 Task: Find connections with filter location Oued Sly with filter topic #startupcompanywith filter profile language French with filter current company Hortonworks with filter school PSIT Kanpur (Pranveer Singh Institute of Technology) with filter industry Social Networking Platforms with filter service category Management Consulting with filter keywords title Painter
Action: Mouse moved to (541, 78)
Screenshot: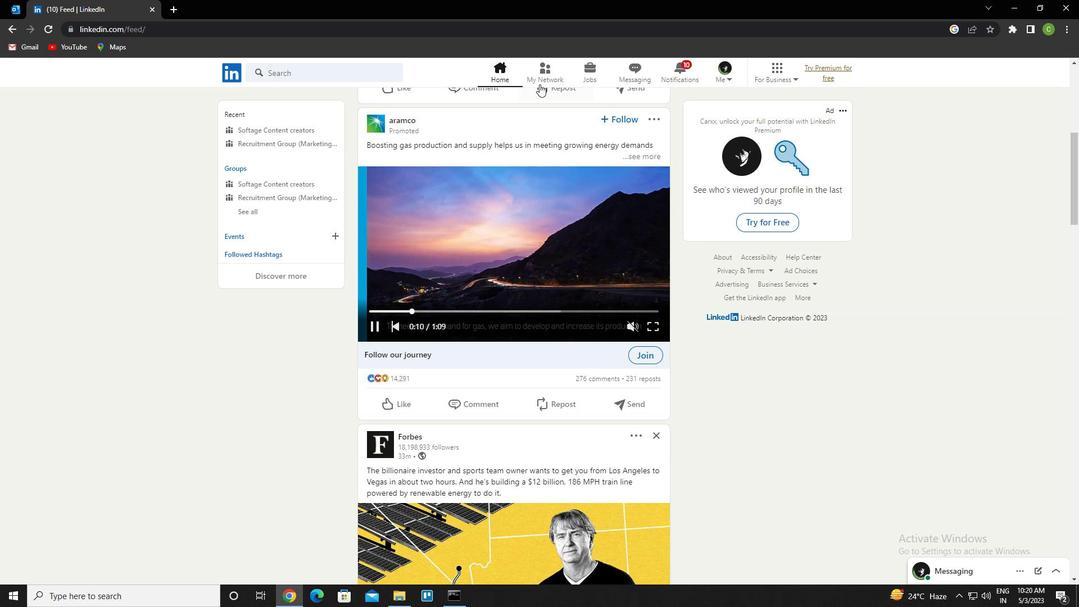 
Action: Mouse pressed left at (541, 78)
Screenshot: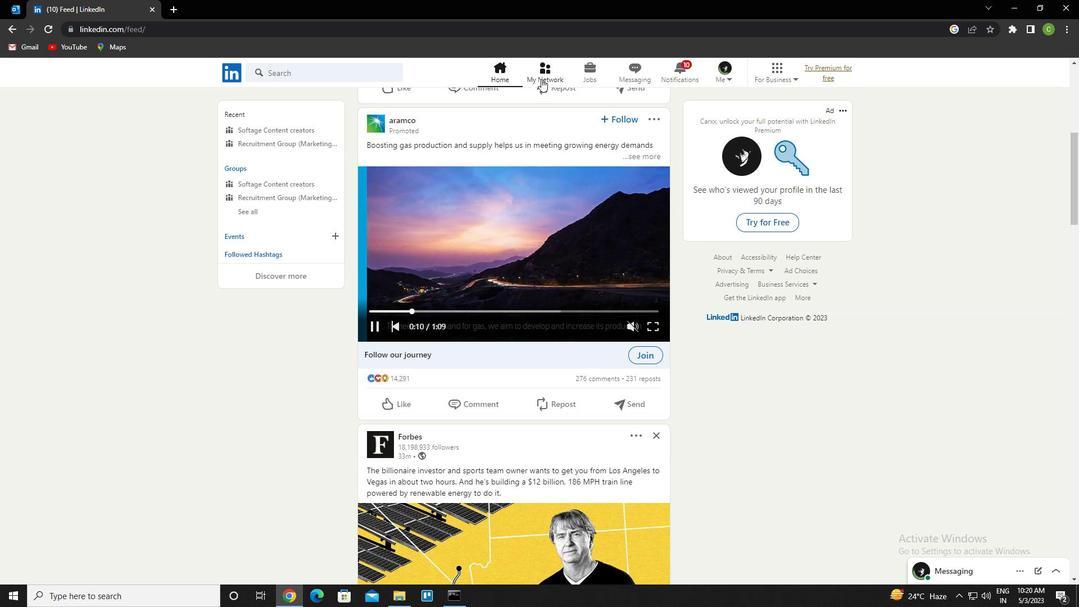 
Action: Mouse moved to (307, 133)
Screenshot: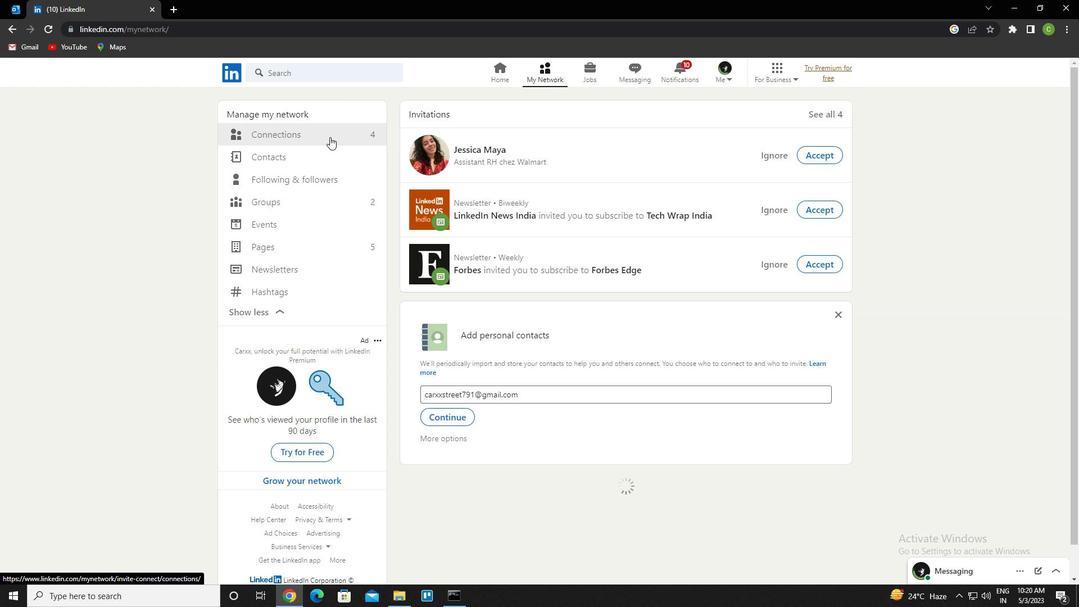 
Action: Mouse pressed left at (307, 133)
Screenshot: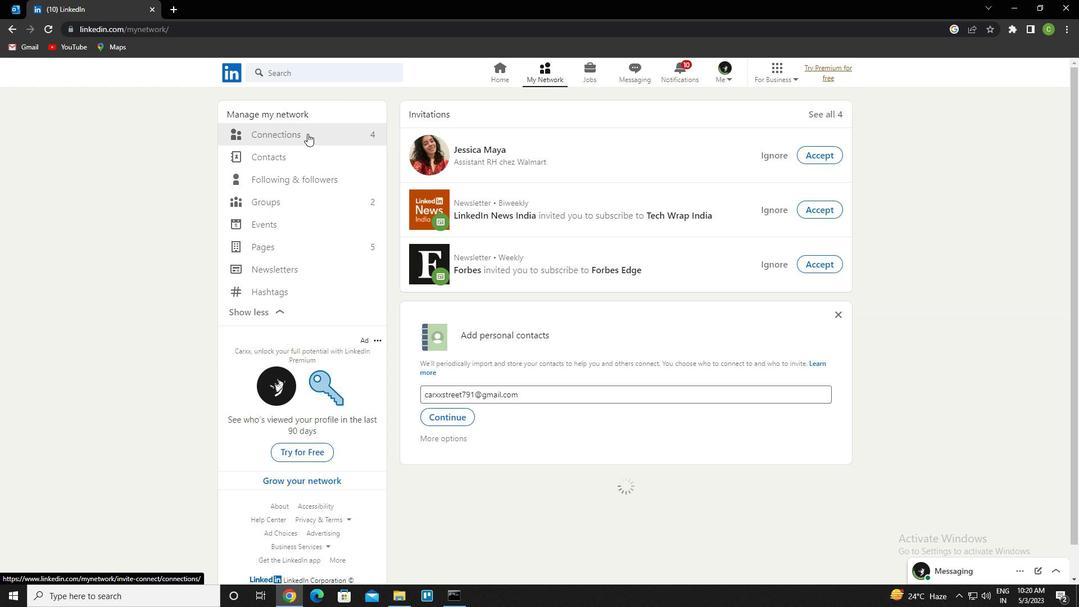
Action: Mouse moved to (646, 130)
Screenshot: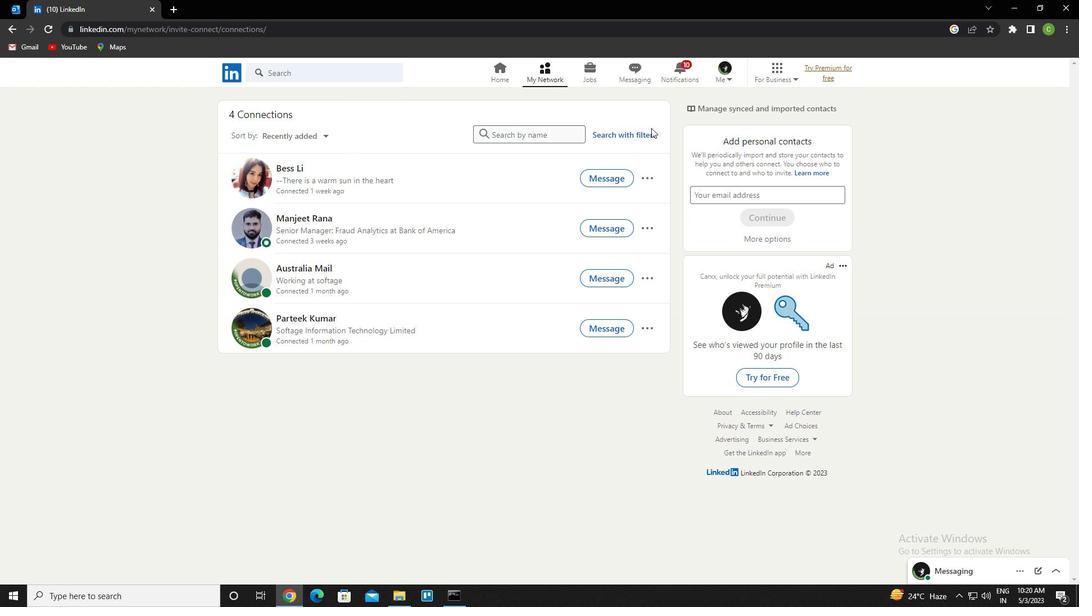 
Action: Mouse pressed left at (646, 130)
Screenshot: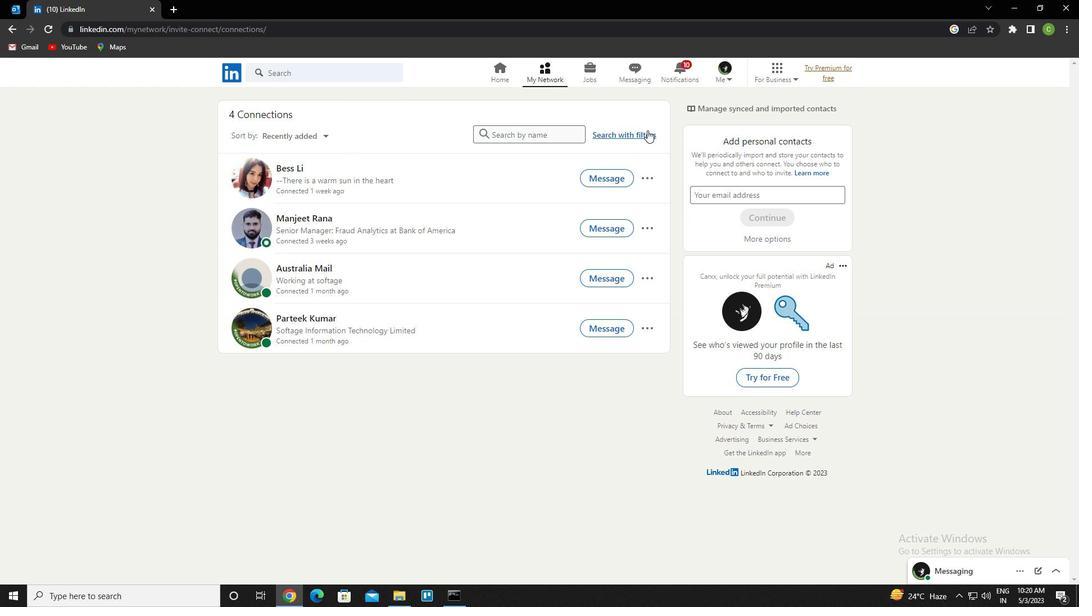 
Action: Mouse moved to (570, 103)
Screenshot: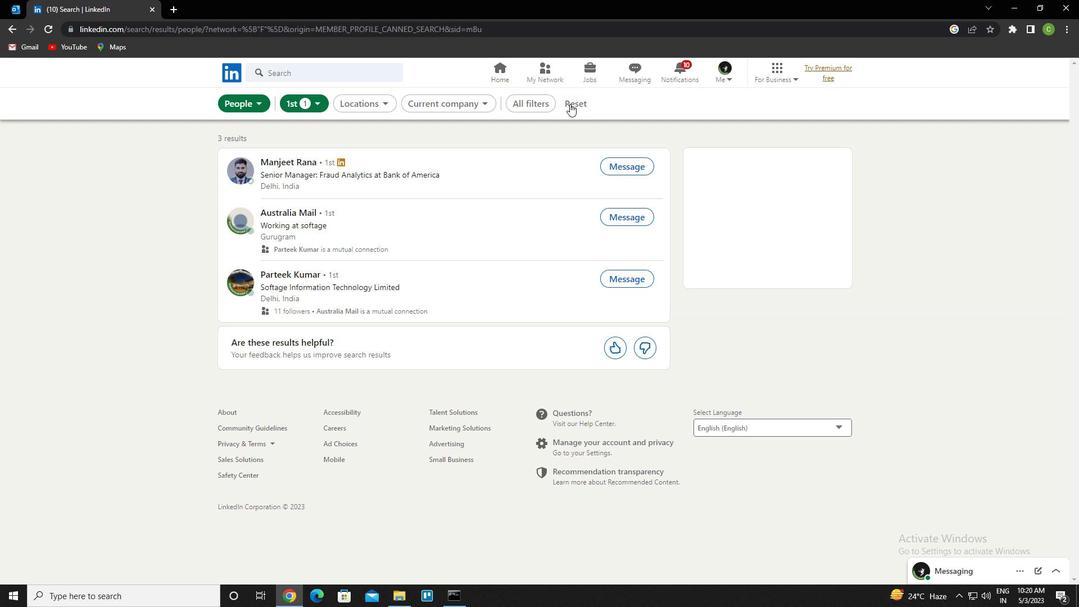 
Action: Mouse pressed left at (570, 103)
Screenshot: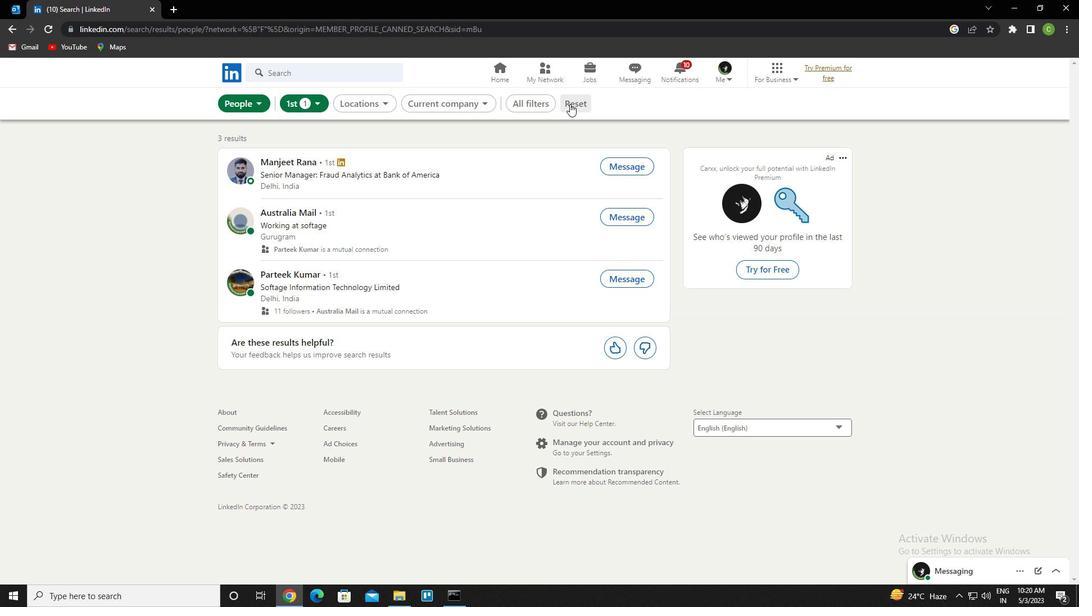
Action: Mouse moved to (554, 106)
Screenshot: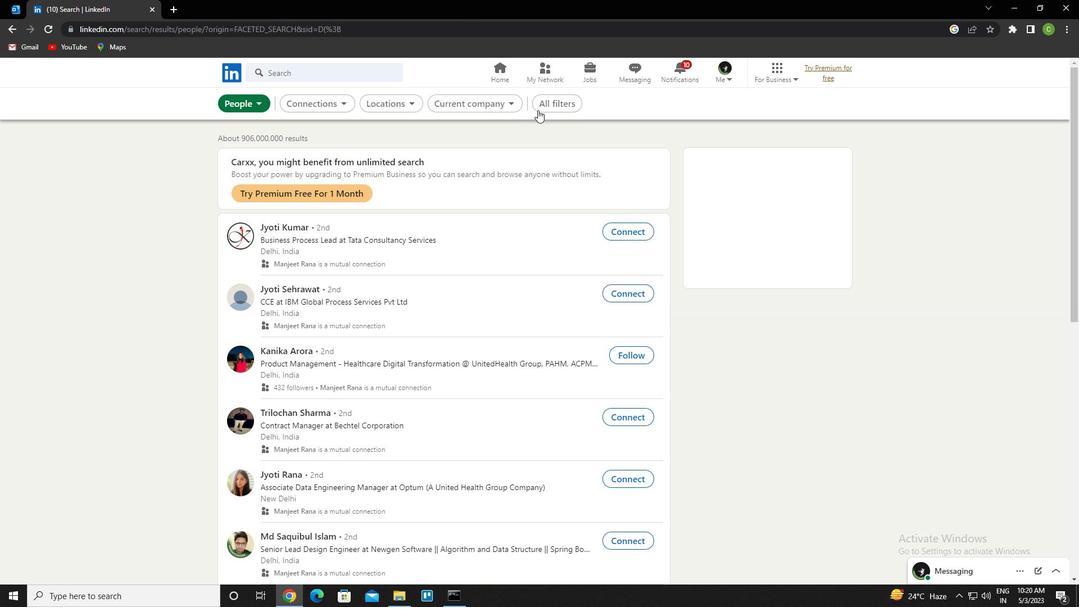 
Action: Mouse pressed left at (554, 106)
Screenshot: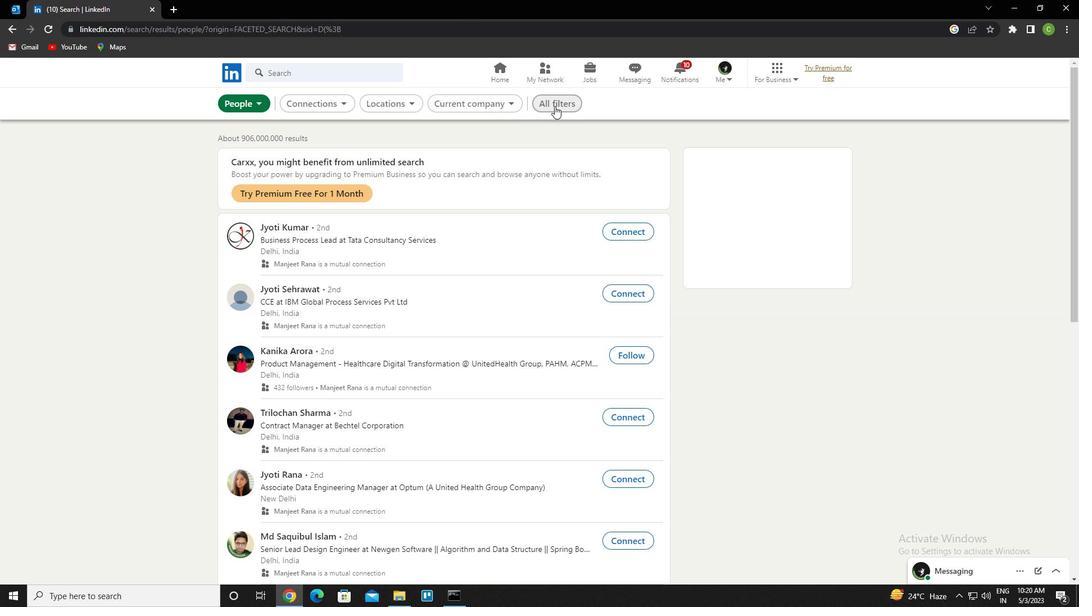 
Action: Mouse moved to (992, 336)
Screenshot: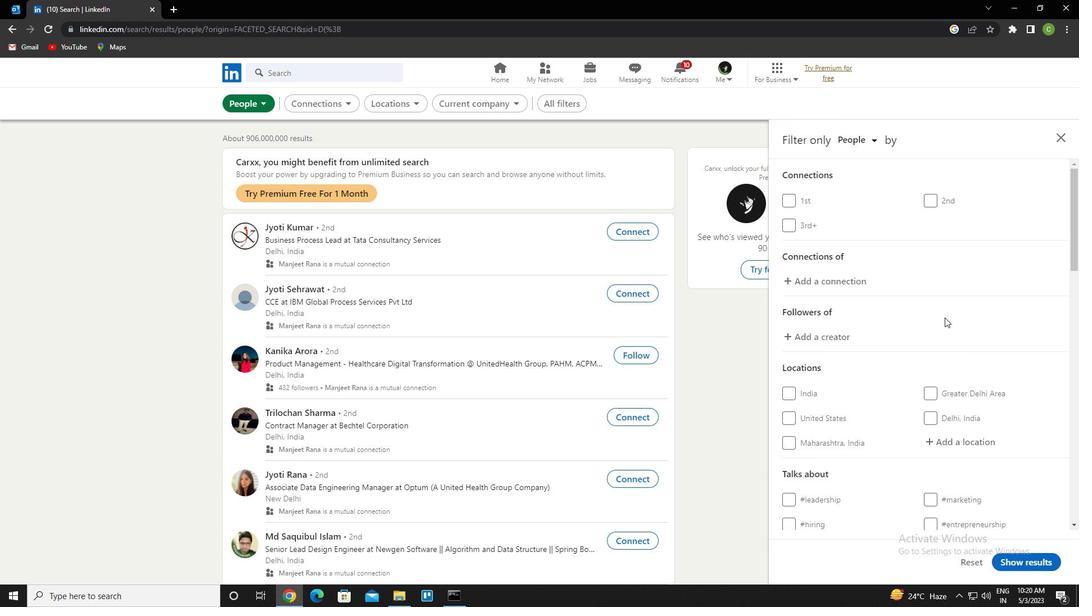 
Action: Mouse scrolled (992, 335) with delta (0, 0)
Screenshot: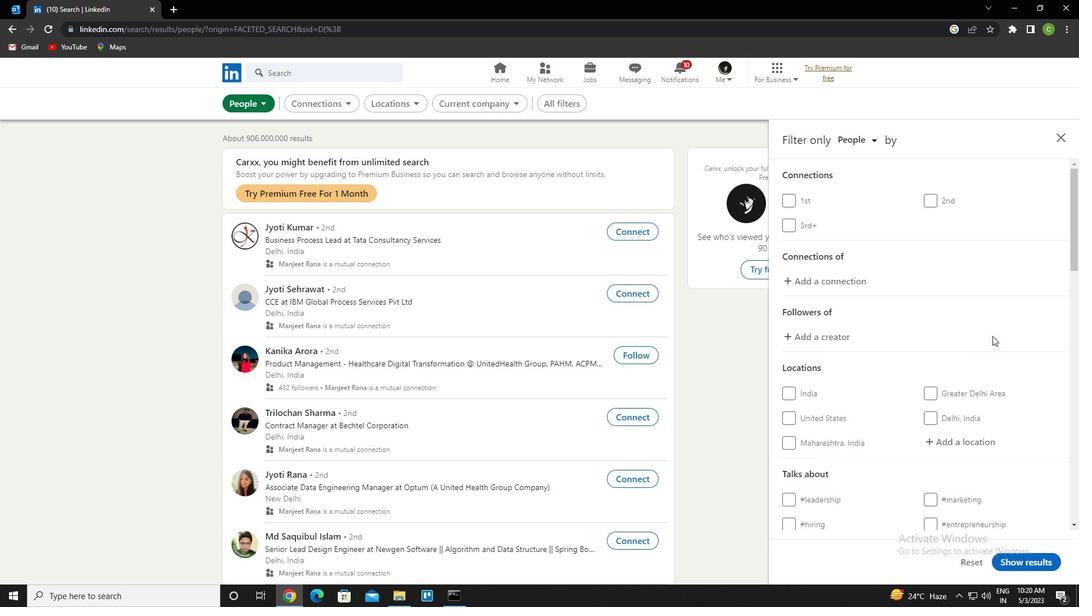 
Action: Mouse scrolled (992, 335) with delta (0, 0)
Screenshot: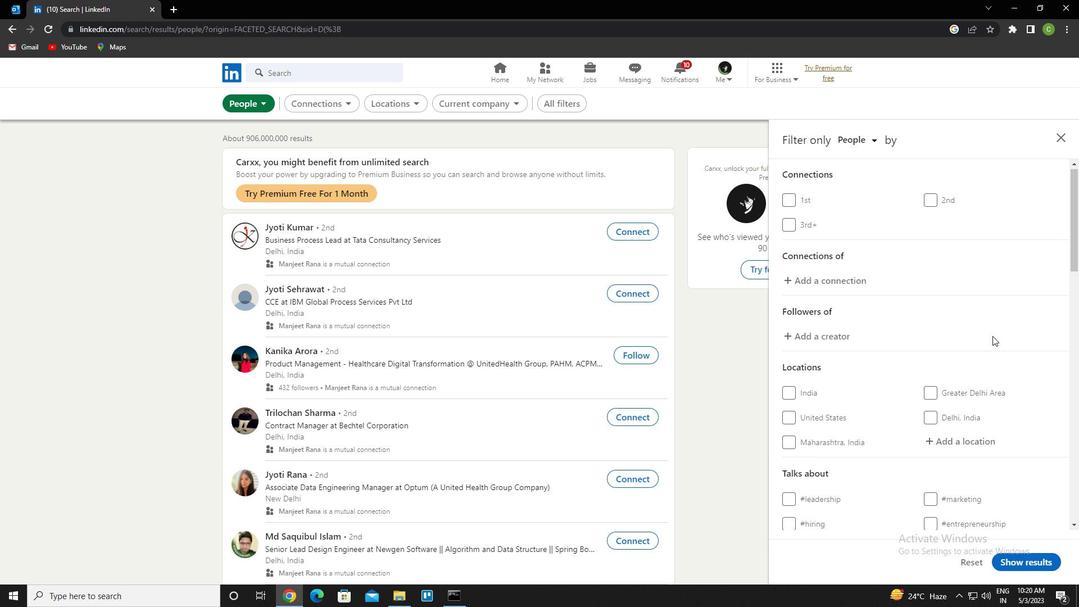
Action: Mouse moved to (979, 328)
Screenshot: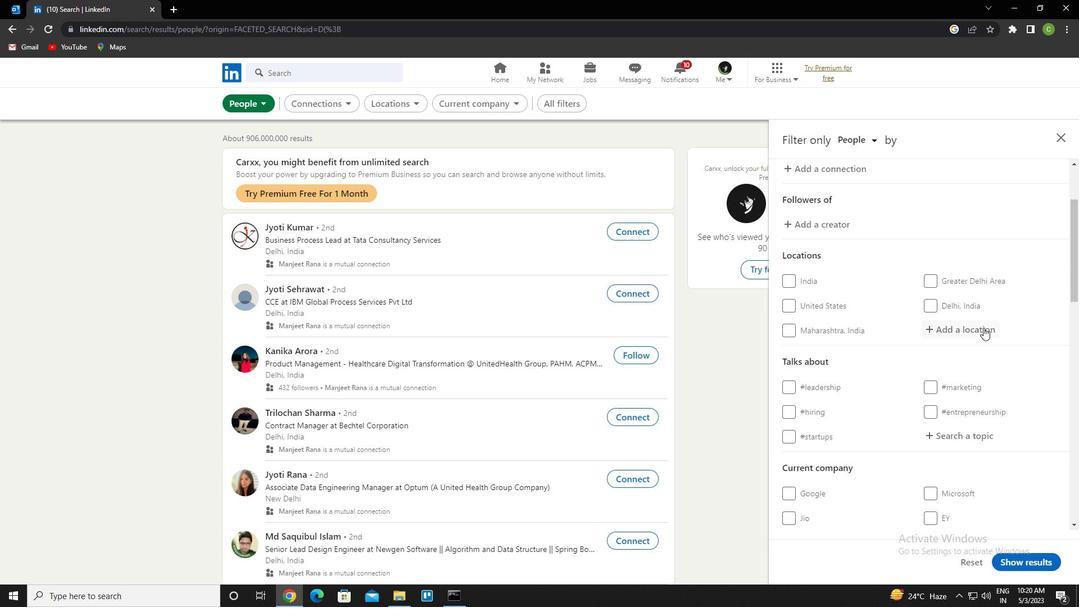 
Action: Mouse pressed left at (979, 328)
Screenshot: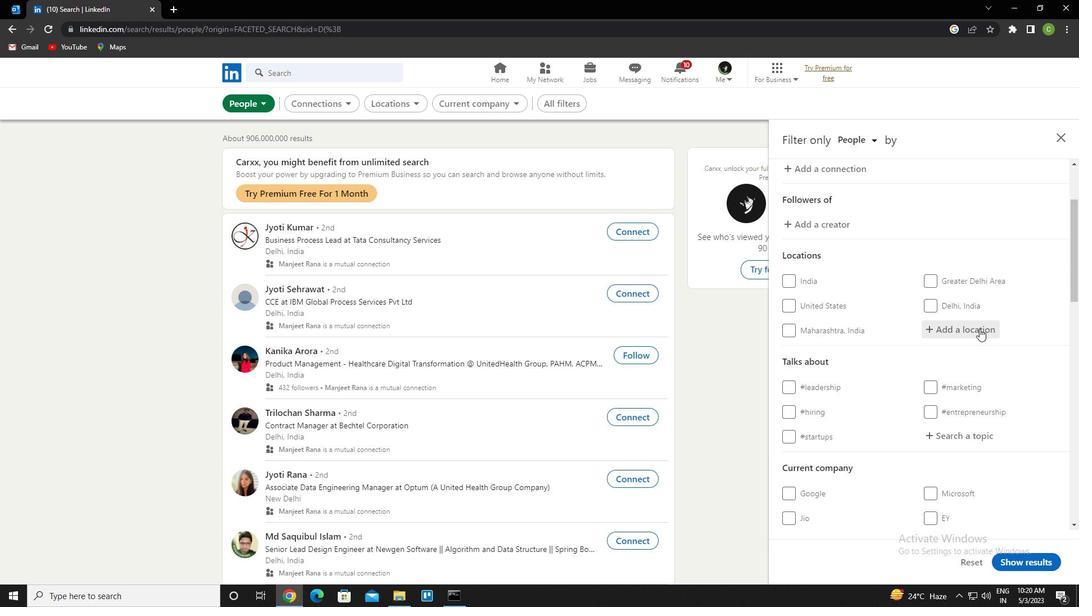 
Action: Key pressed <Key.caps_lock>o<Key.caps_lock>ued<Key.space>sly<Key.down><Key.enter>
Screenshot: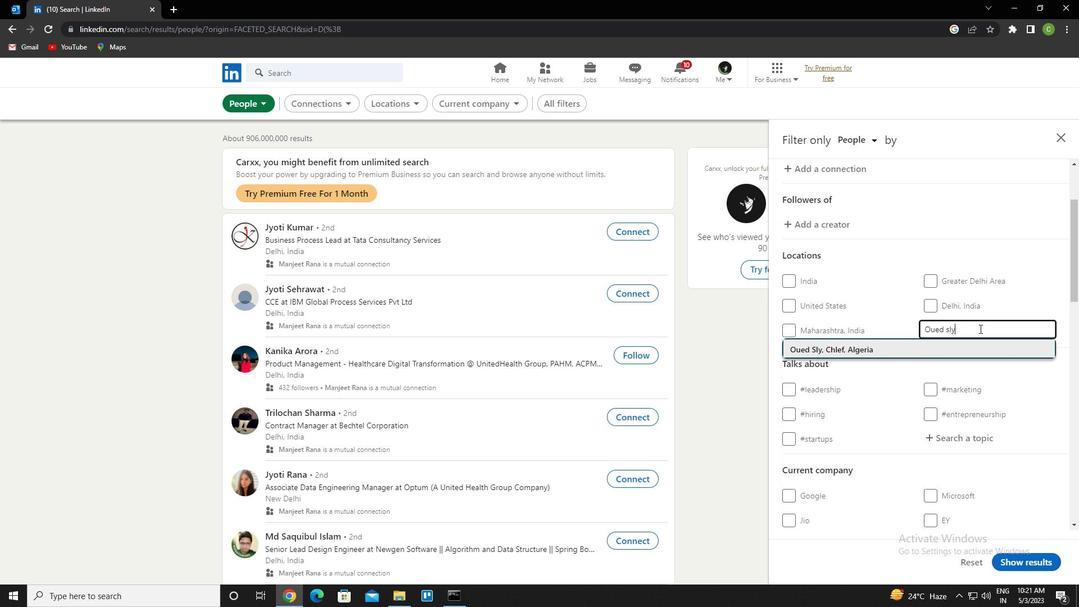 
Action: Mouse scrolled (979, 328) with delta (0, 0)
Screenshot: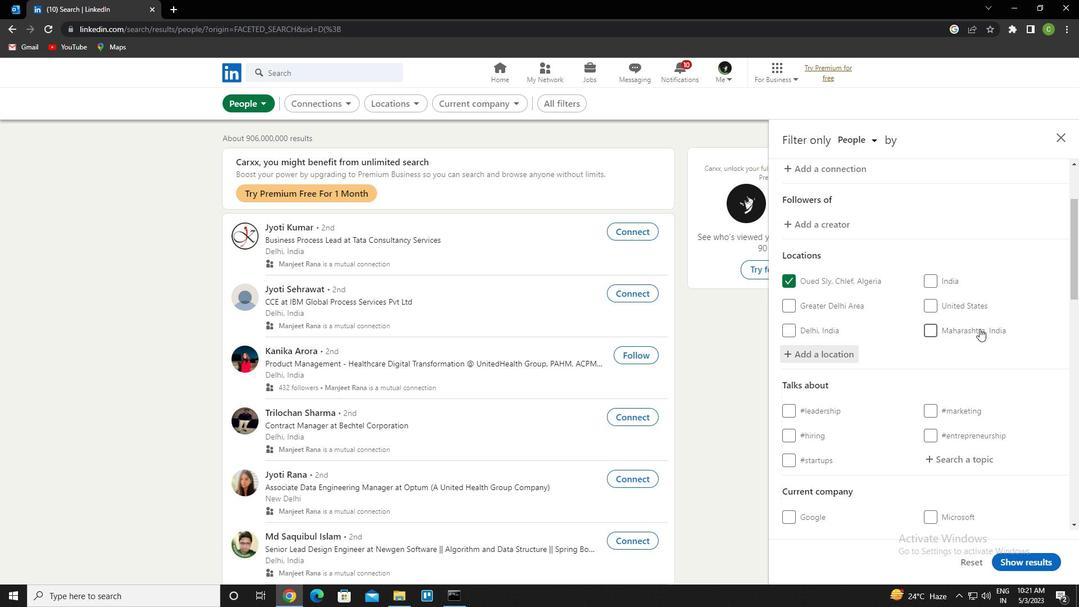 
Action: Mouse moved to (962, 408)
Screenshot: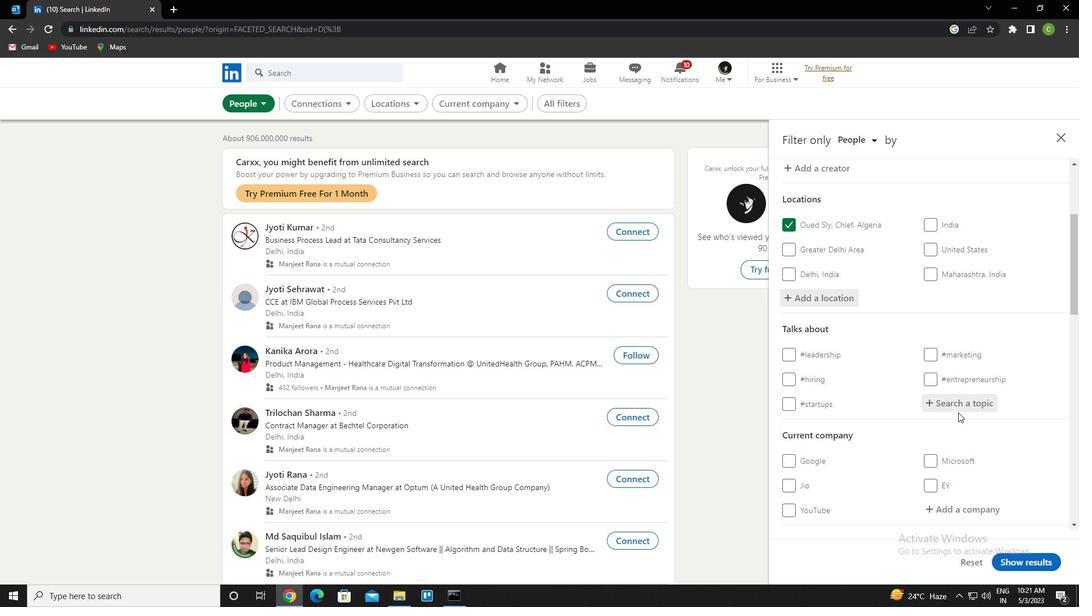 
Action: Mouse pressed left at (962, 408)
Screenshot: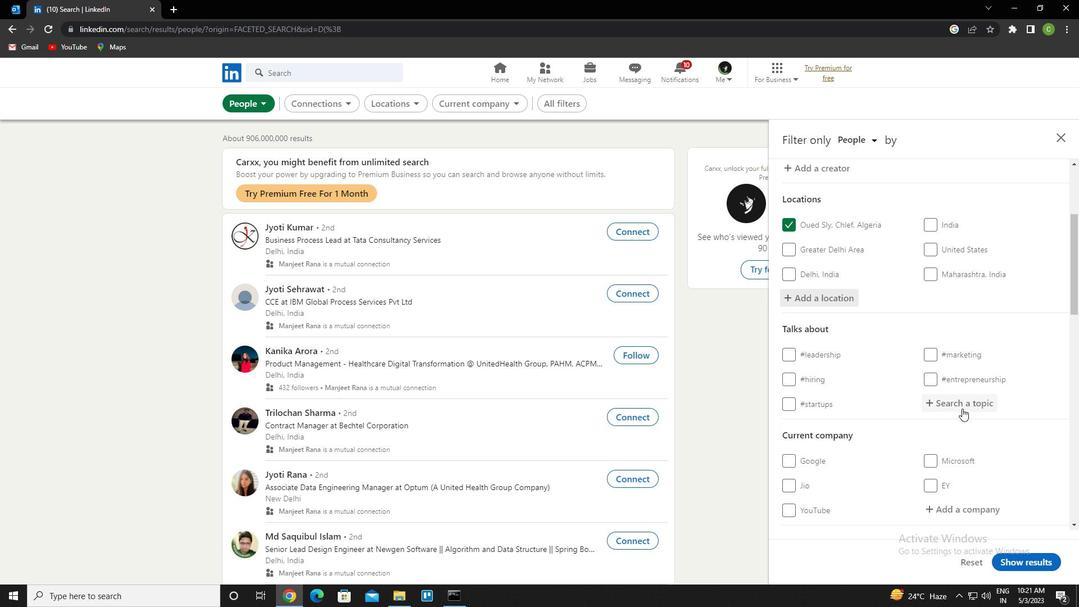 
Action: Key pressed startupcompany<Key.down><Key.enter>
Screenshot: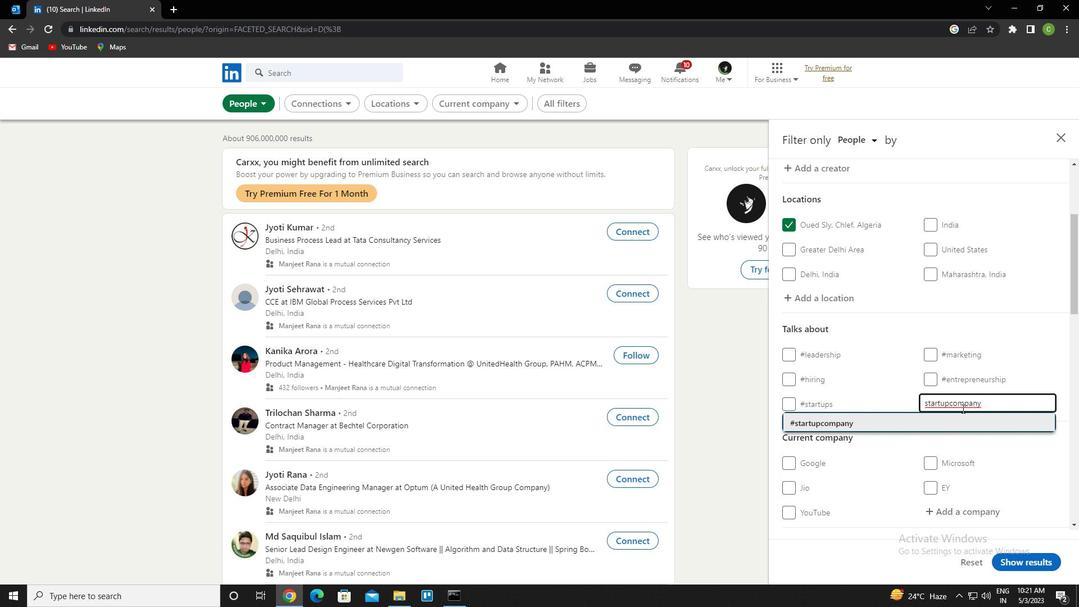 
Action: Mouse scrolled (962, 408) with delta (0, 0)
Screenshot: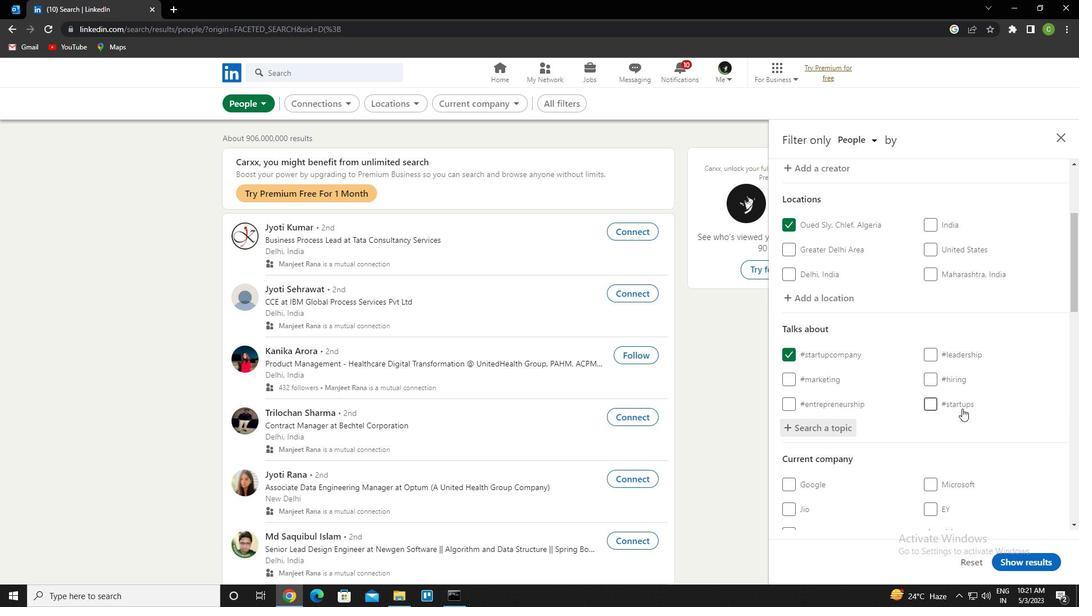 
Action: Mouse scrolled (962, 408) with delta (0, 0)
Screenshot: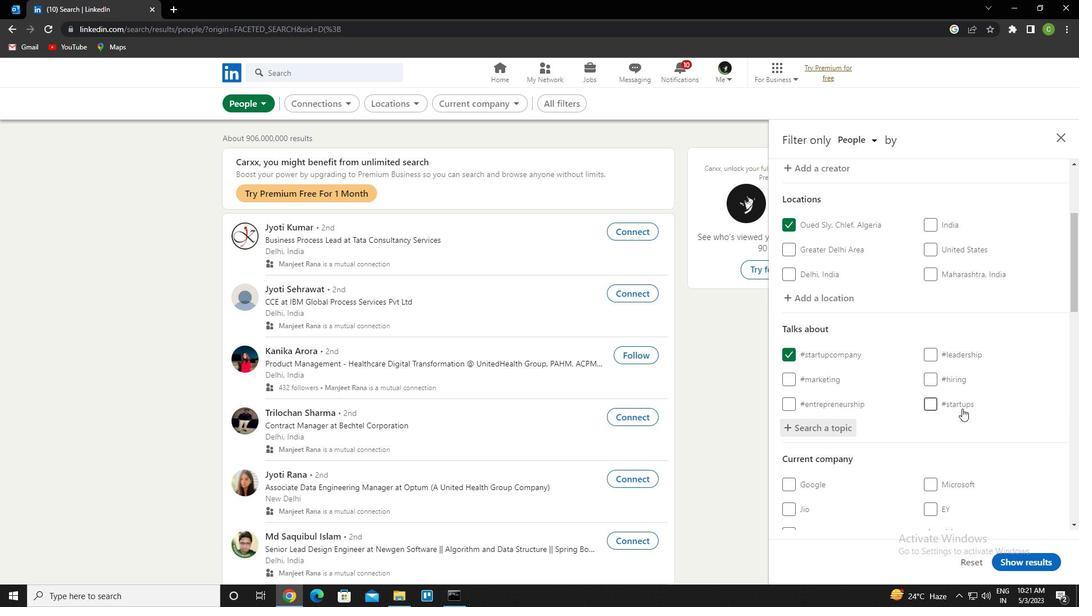 
Action: Mouse scrolled (962, 408) with delta (0, 0)
Screenshot: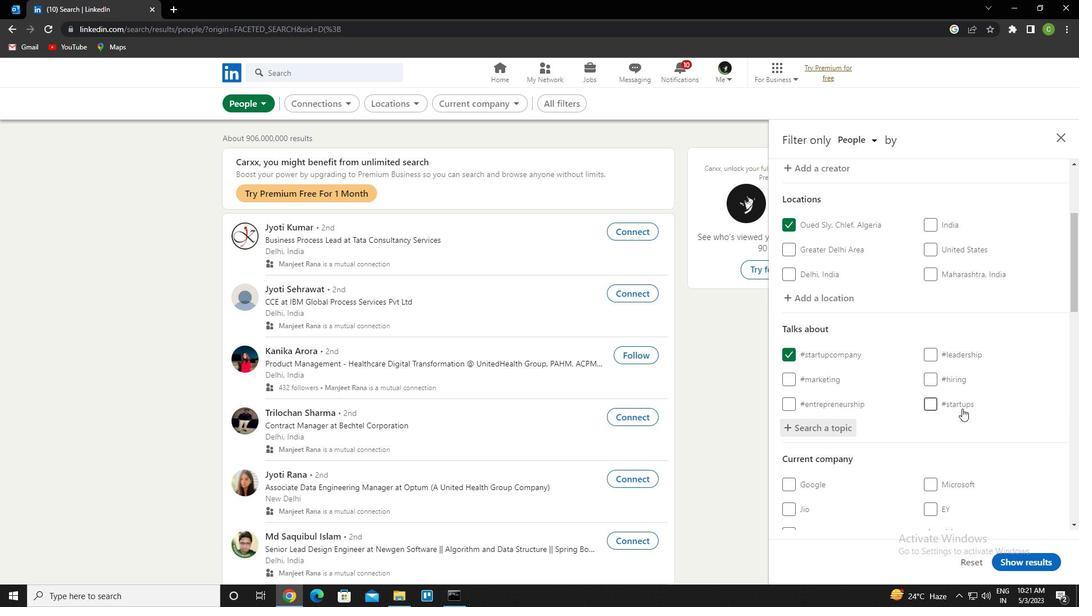 
Action: Mouse scrolled (962, 408) with delta (0, 0)
Screenshot: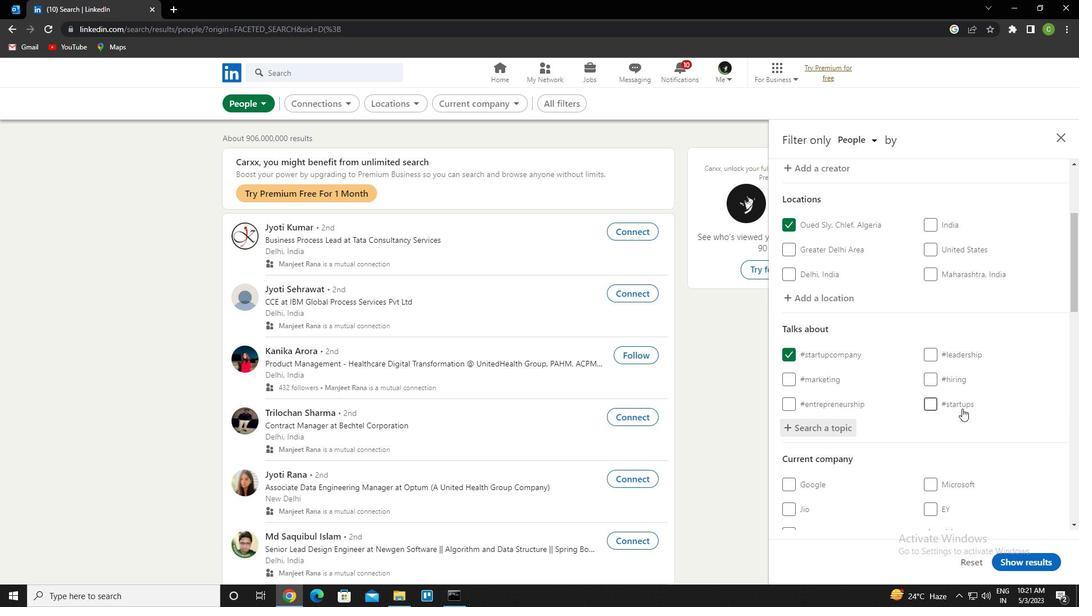 
Action: Mouse scrolled (962, 408) with delta (0, 0)
Screenshot: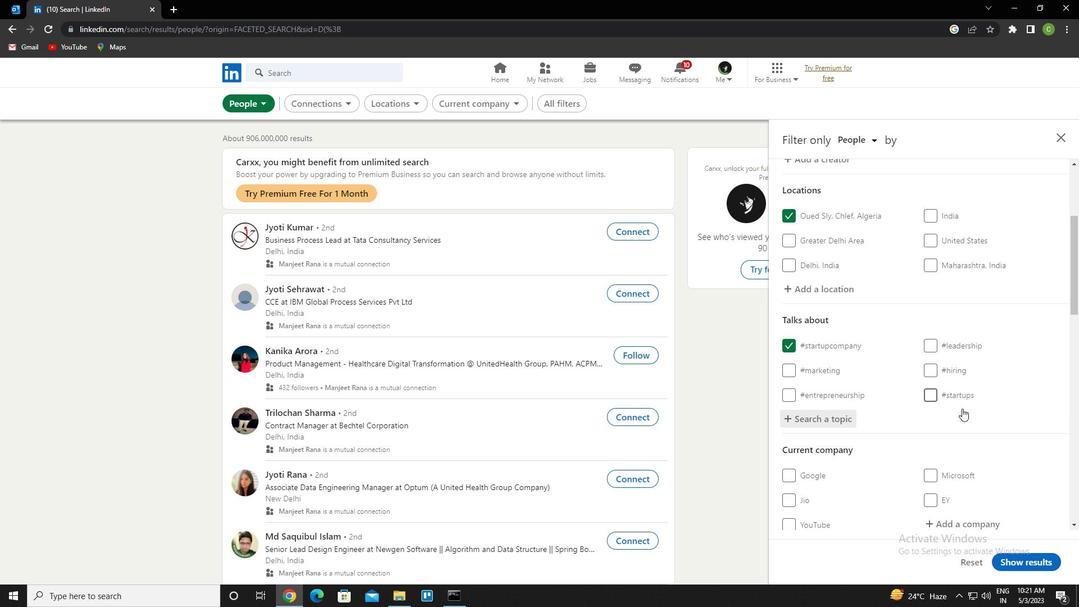 
Action: Mouse scrolled (962, 408) with delta (0, 0)
Screenshot: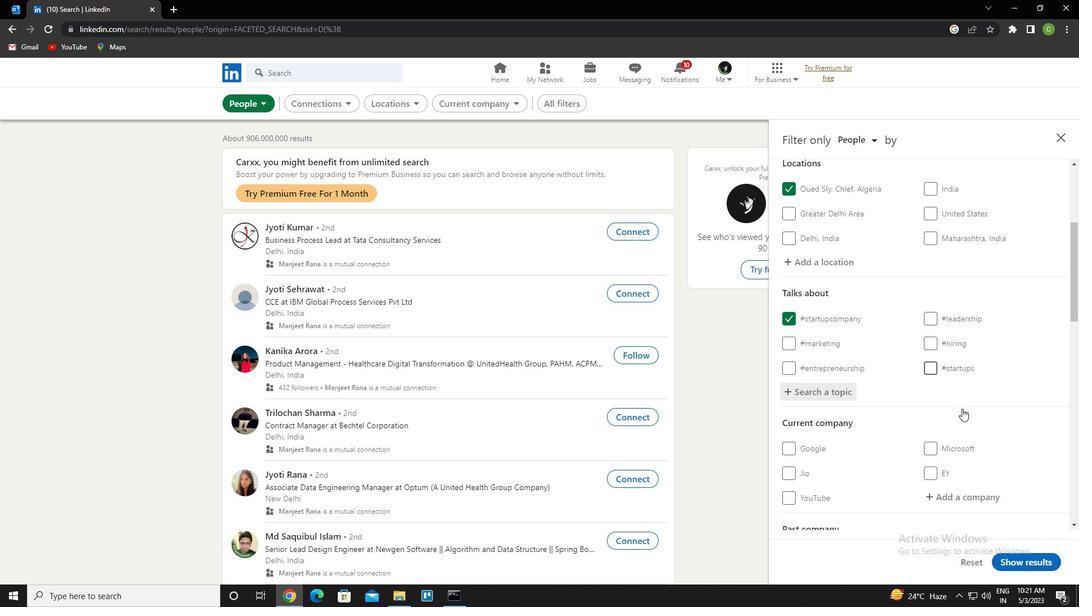 
Action: Mouse scrolled (962, 408) with delta (0, 0)
Screenshot: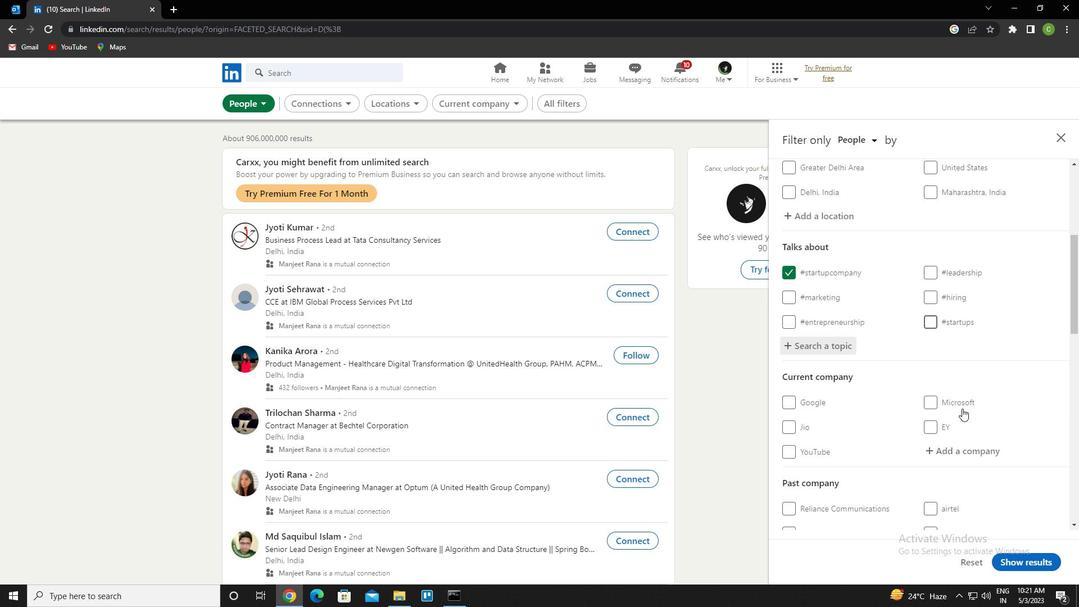
Action: Mouse scrolled (962, 408) with delta (0, 0)
Screenshot: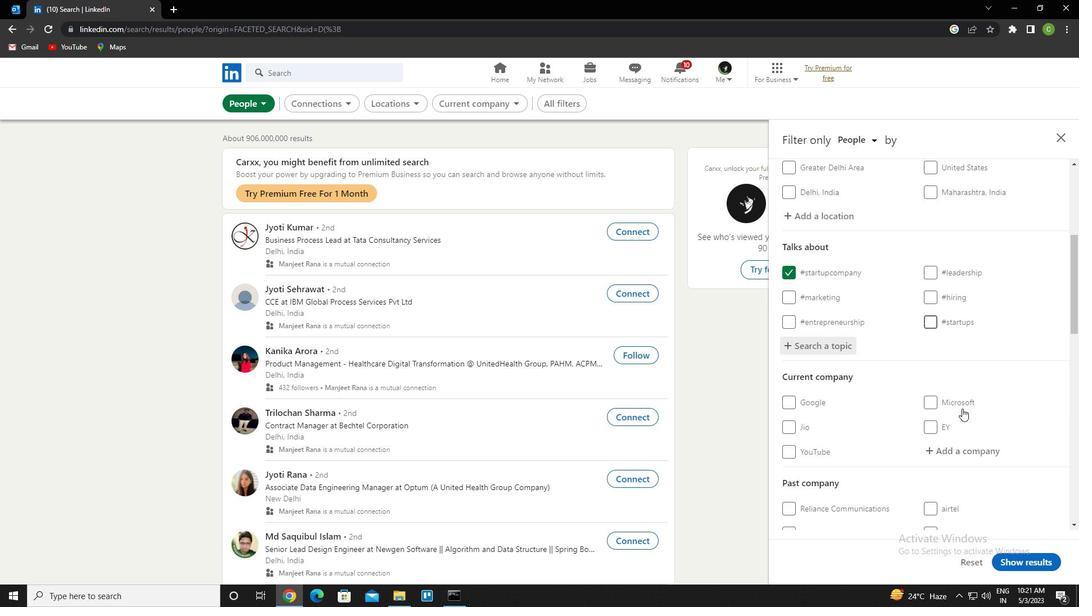 
Action: Mouse scrolled (962, 408) with delta (0, 0)
Screenshot: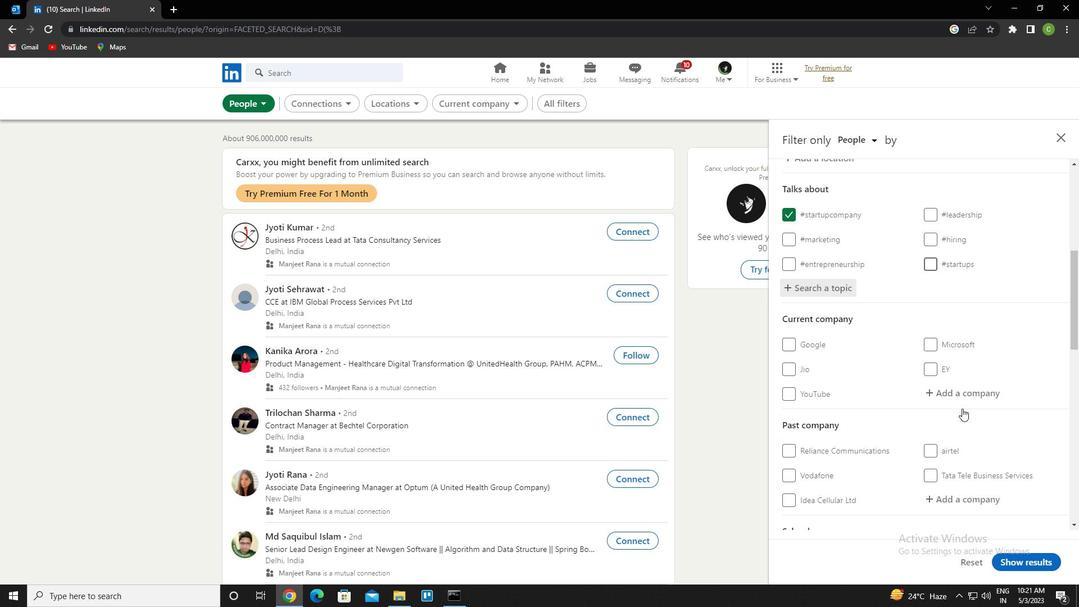 
Action: Mouse moved to (940, 424)
Screenshot: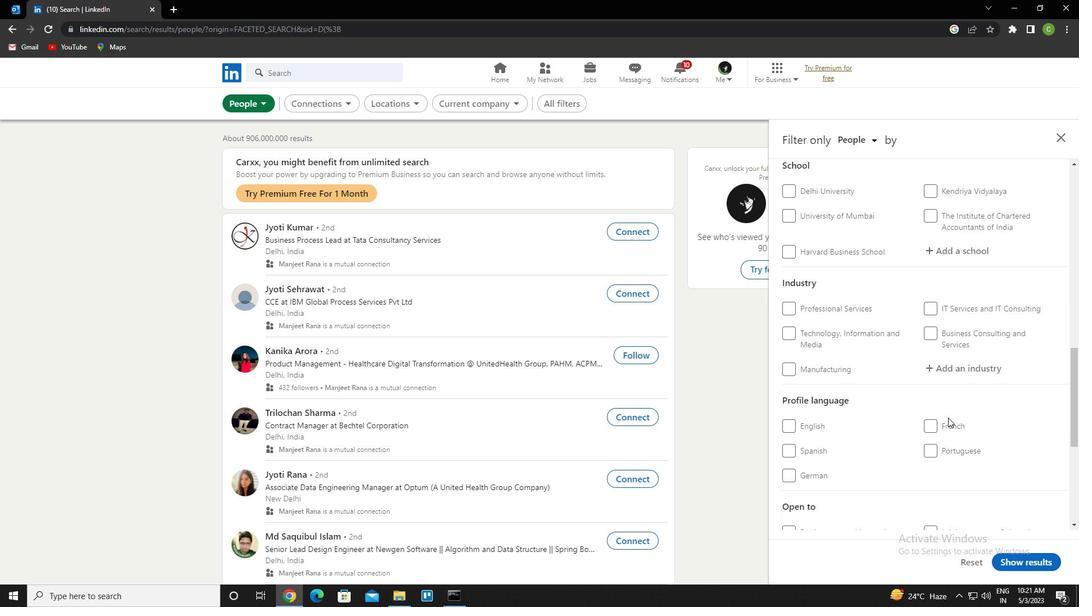 
Action: Mouse scrolled (940, 424) with delta (0, 0)
Screenshot: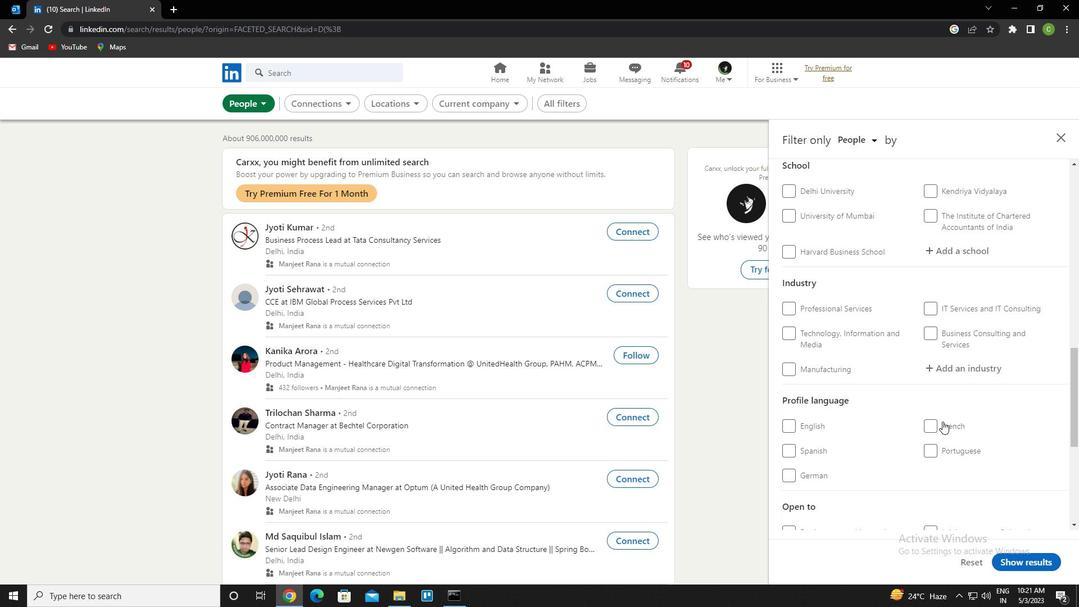 
Action: Mouse scrolled (940, 424) with delta (0, 0)
Screenshot: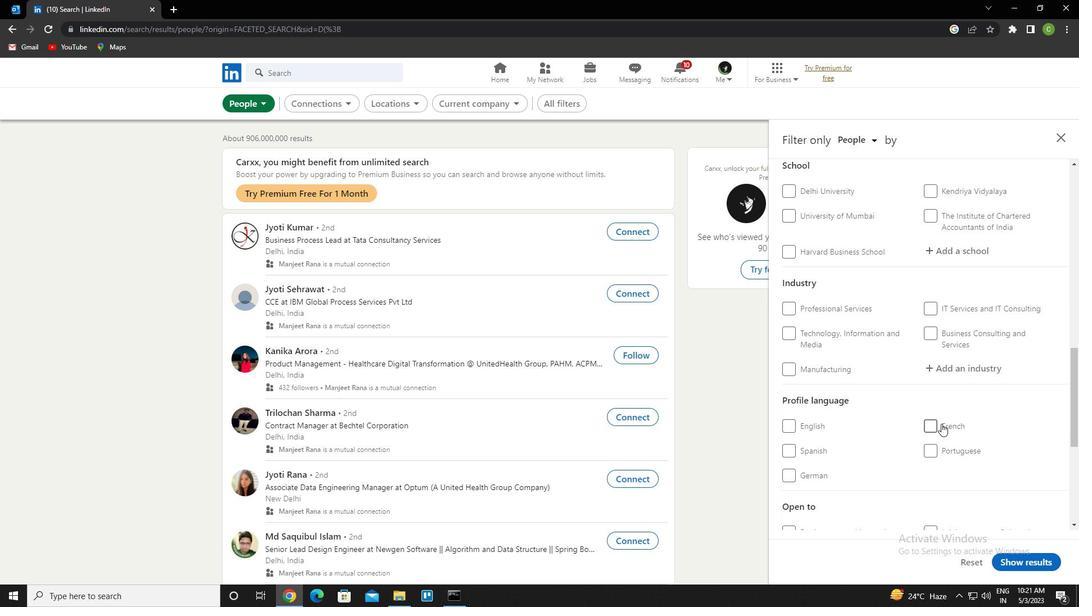 
Action: Mouse moved to (929, 314)
Screenshot: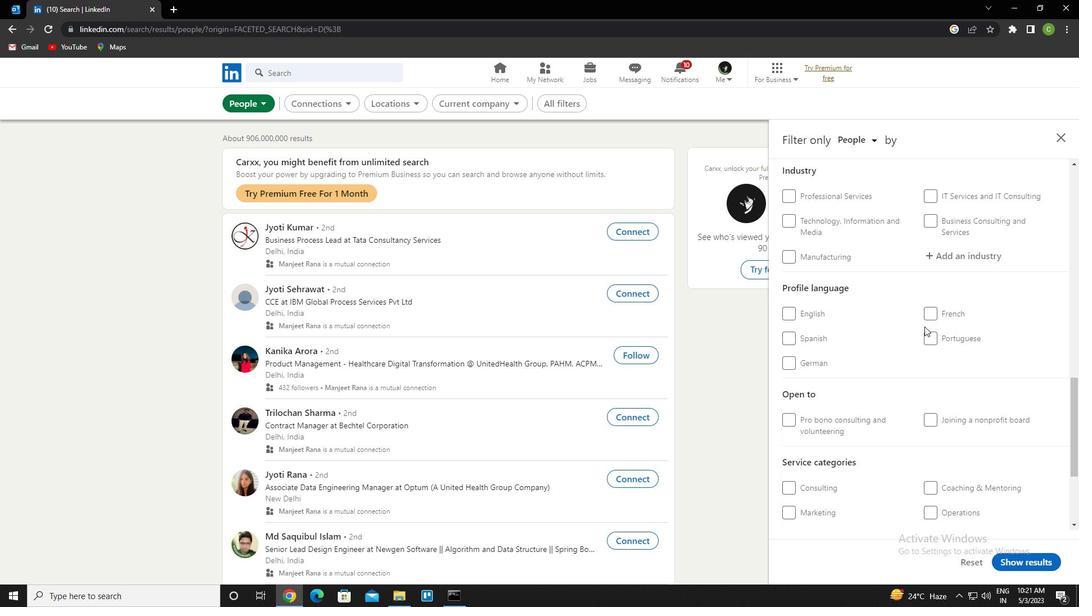 
Action: Mouse pressed left at (929, 314)
Screenshot: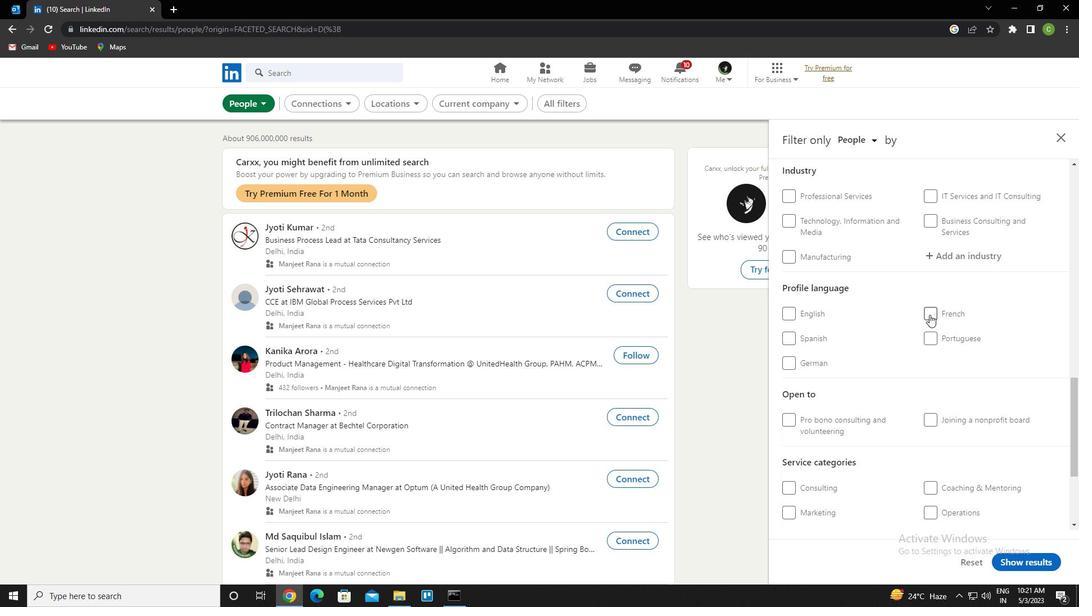 
Action: Mouse moved to (911, 383)
Screenshot: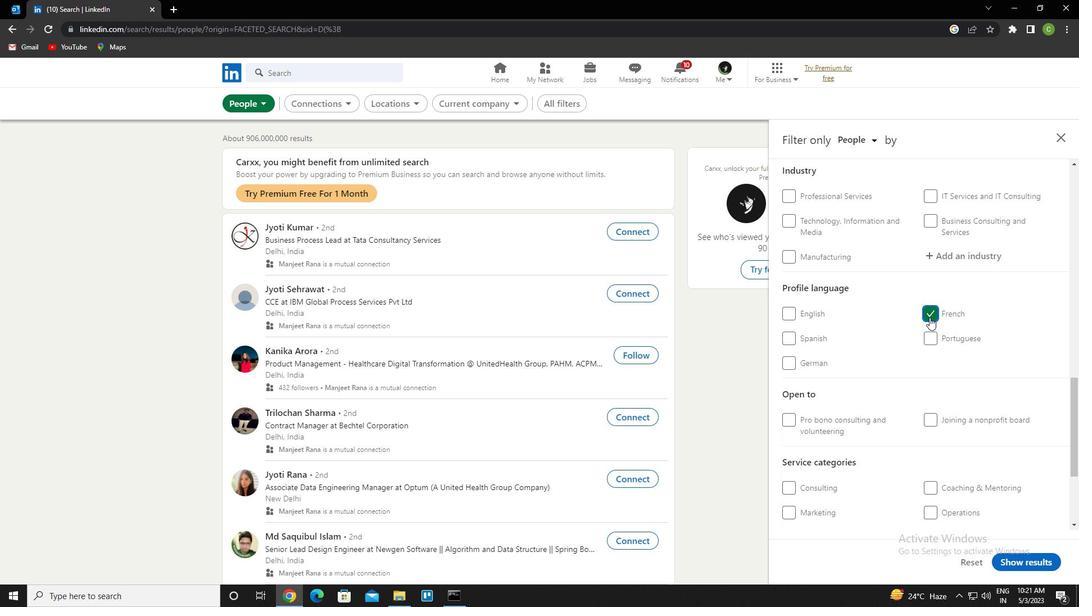 
Action: Mouse scrolled (911, 384) with delta (0, 0)
Screenshot: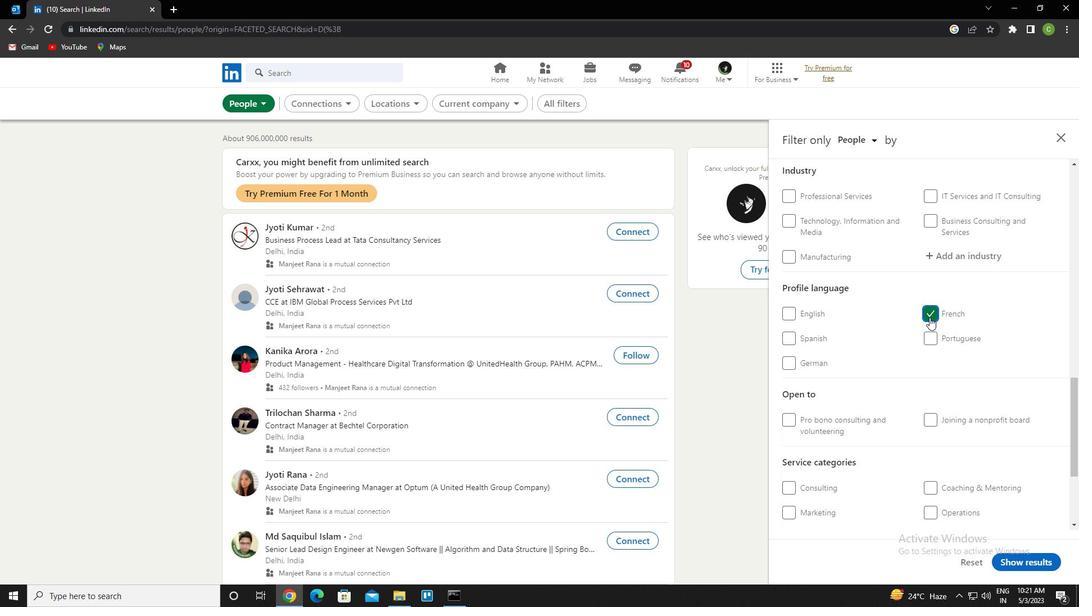
Action: Mouse moved to (911, 384)
Screenshot: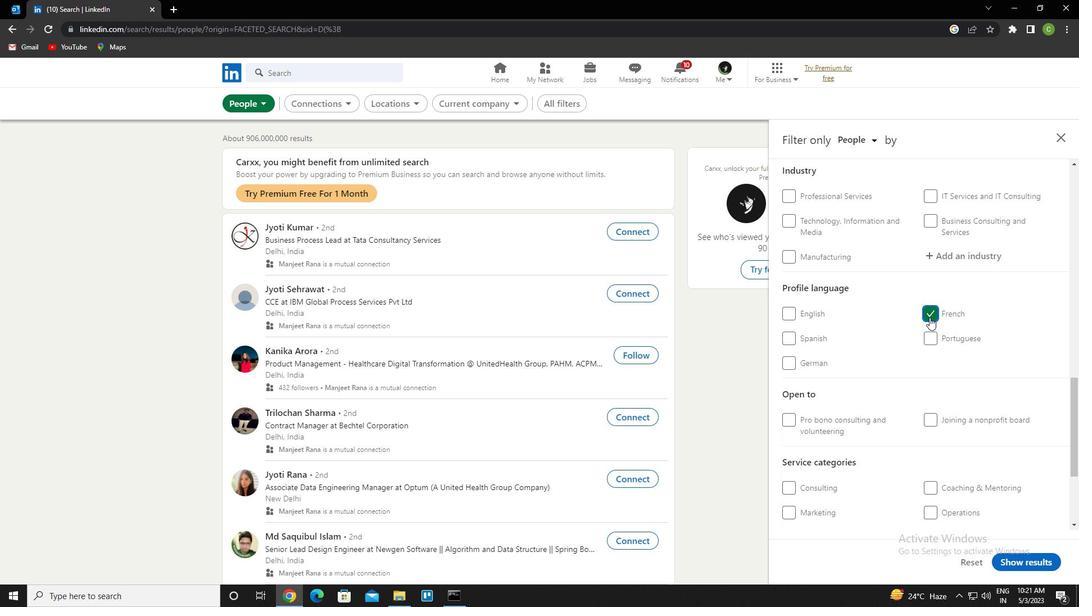 
Action: Mouse scrolled (911, 385) with delta (0, 0)
Screenshot: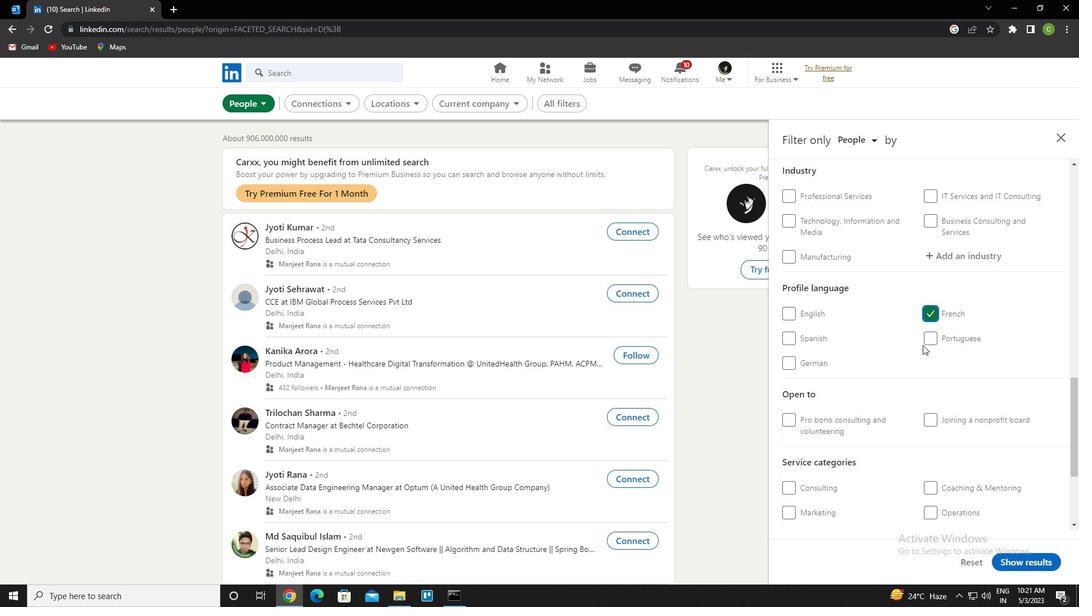 
Action: Mouse moved to (911, 385)
Screenshot: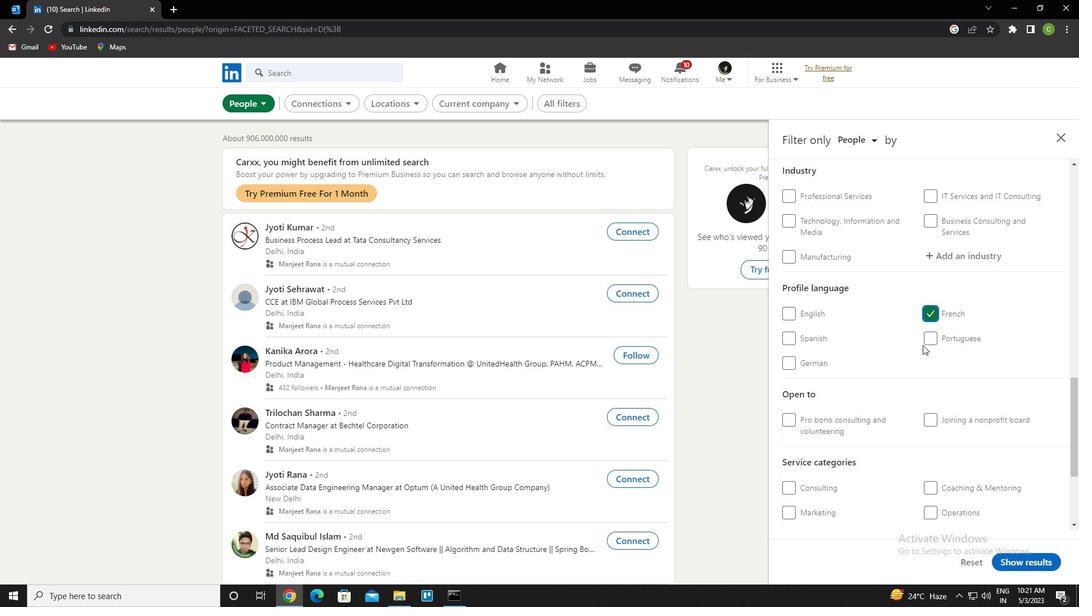 
Action: Mouse scrolled (911, 385) with delta (0, 0)
Screenshot: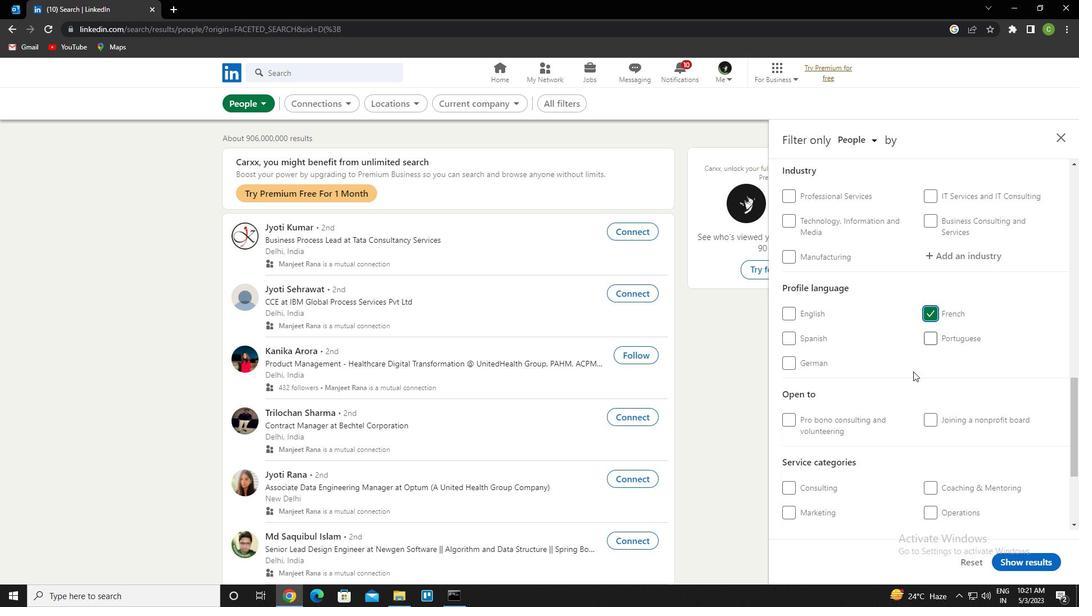 
Action: Mouse scrolled (911, 385) with delta (0, 0)
Screenshot: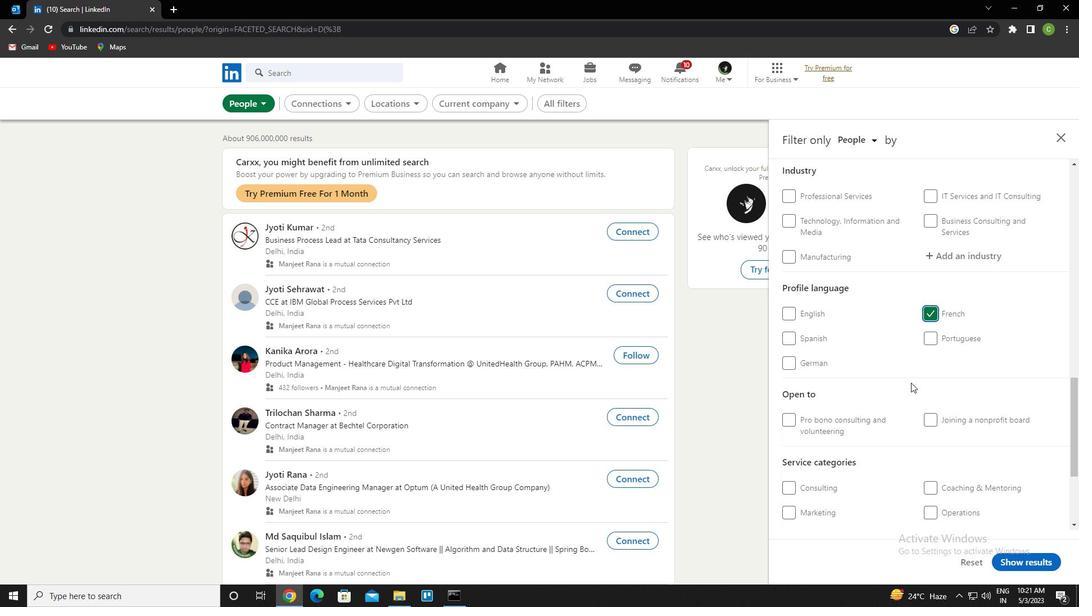 
Action: Mouse scrolled (911, 385) with delta (0, 0)
Screenshot: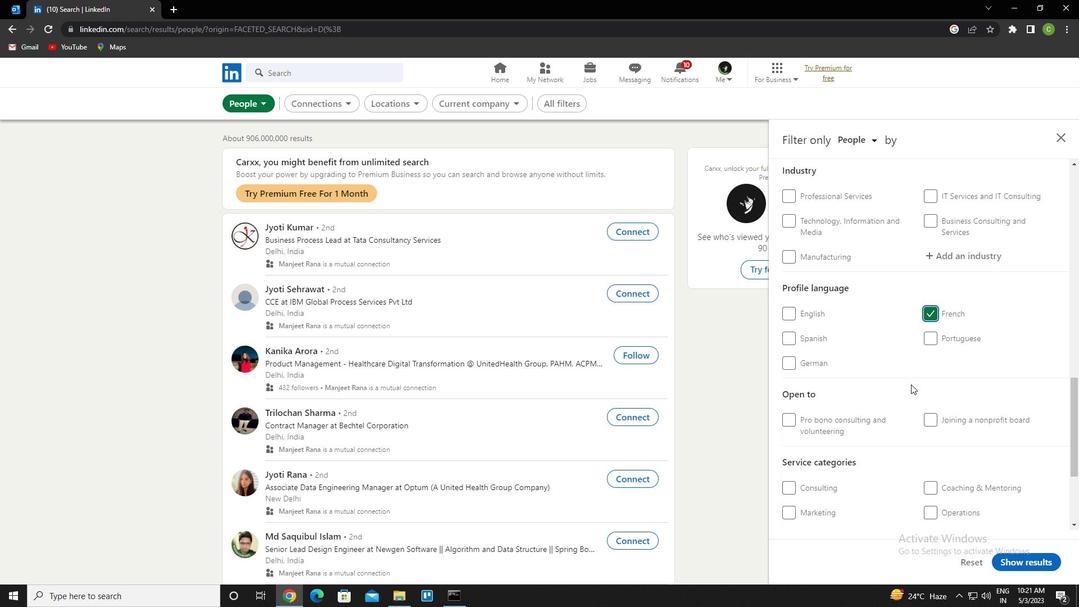 
Action: Mouse scrolled (911, 385) with delta (0, 0)
Screenshot: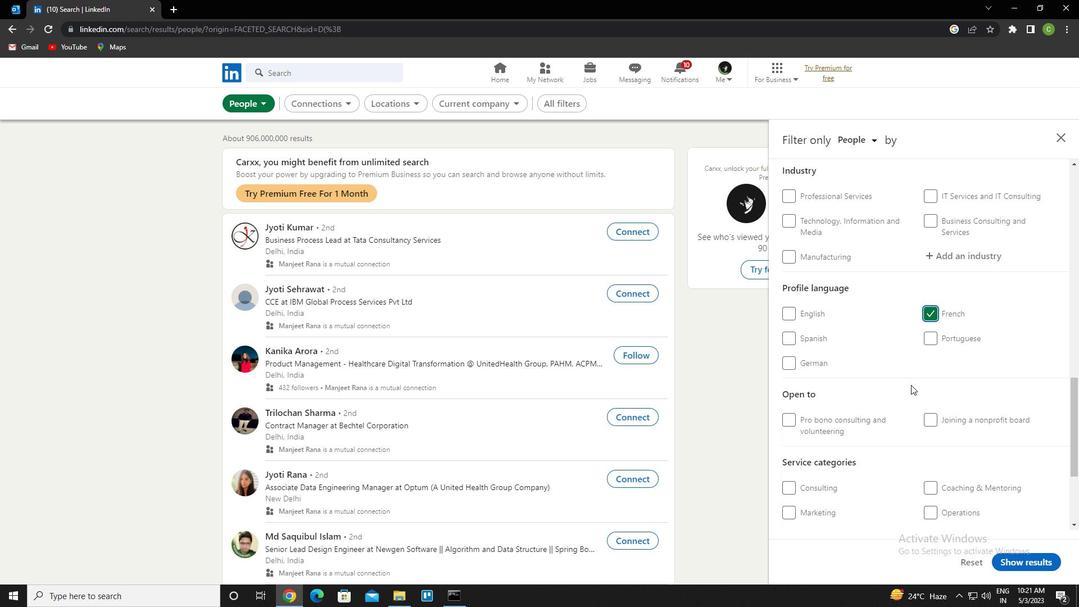 
Action: Mouse scrolled (911, 385) with delta (0, 0)
Screenshot: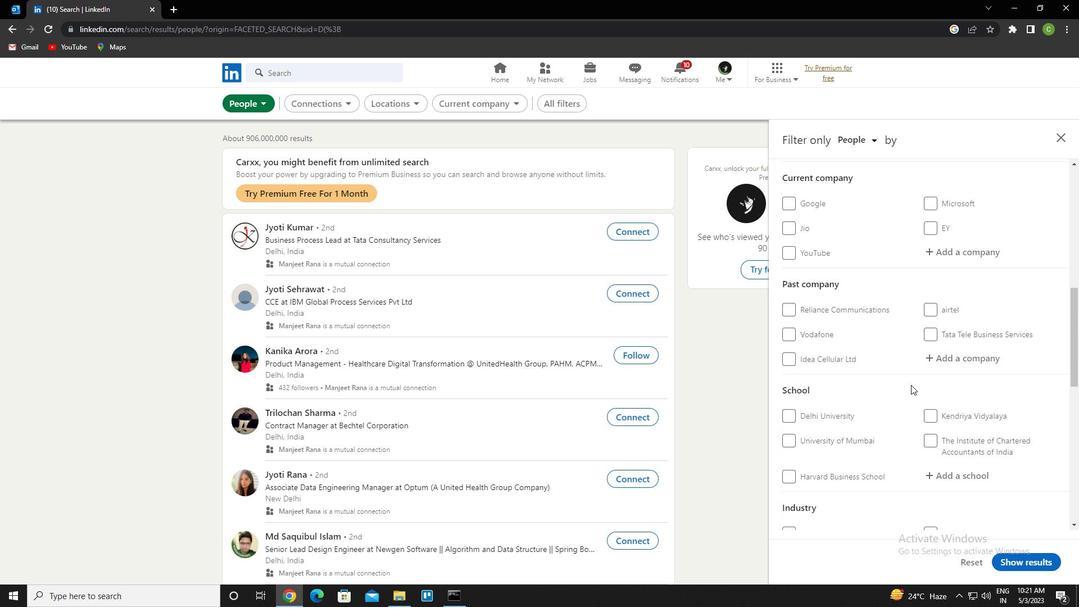 
Action: Mouse moved to (968, 313)
Screenshot: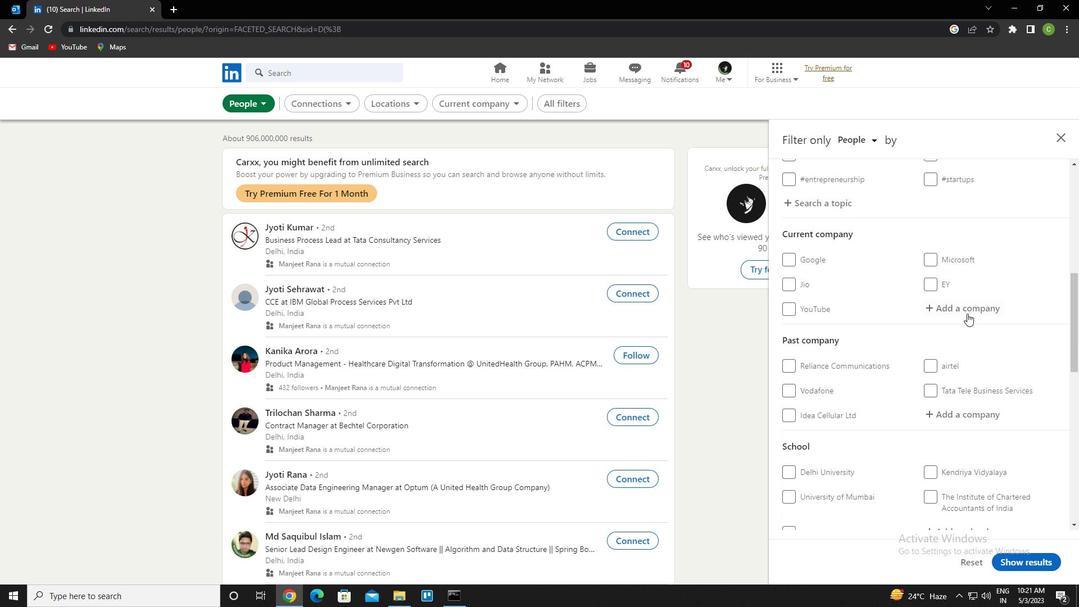 
Action: Mouse pressed left at (968, 313)
Screenshot: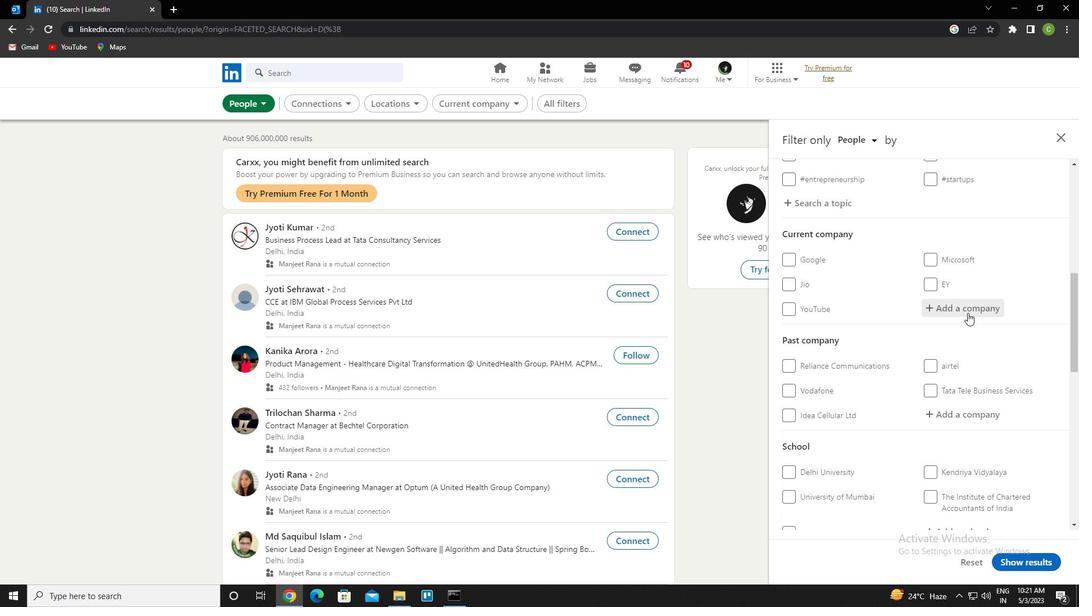 
Action: Key pressed <Key.caps_lock>h<Key.caps_lock>ortonworks<Key.down><Key.enter>
Screenshot: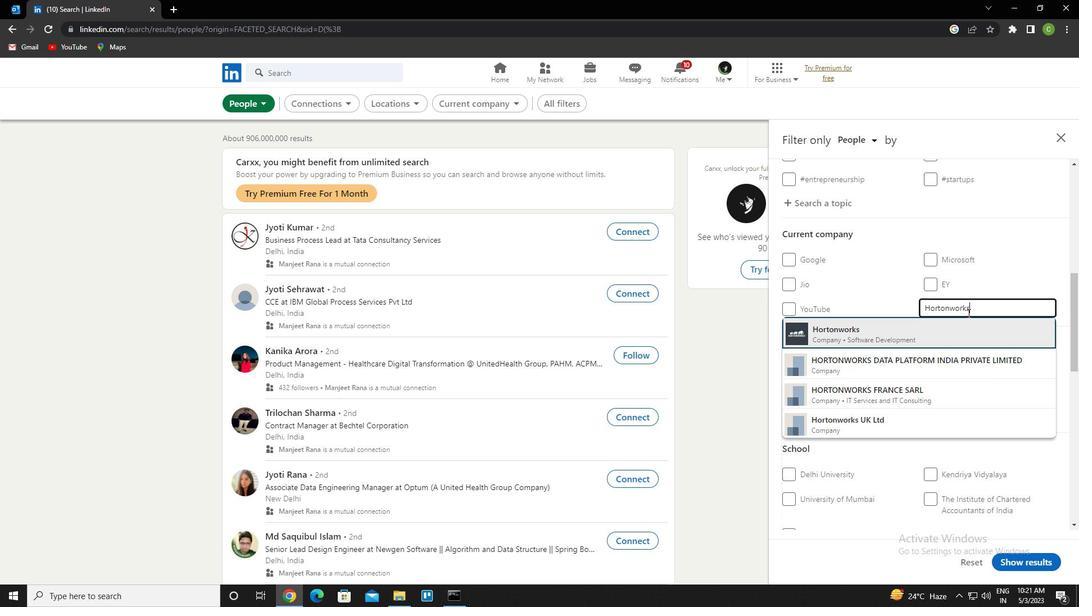 
Action: Mouse scrolled (968, 312) with delta (0, 0)
Screenshot: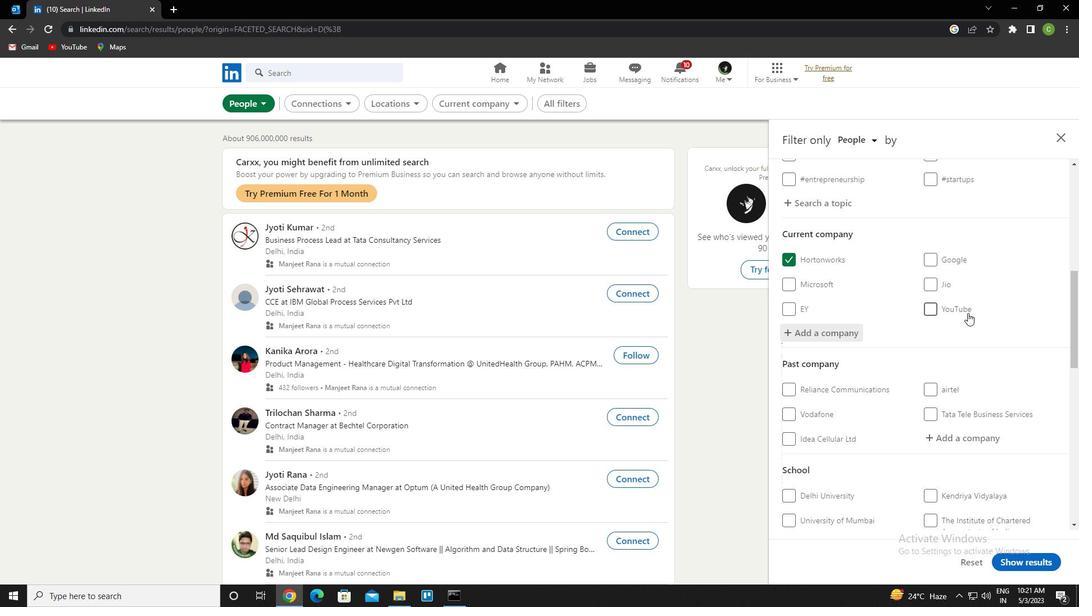
Action: Mouse scrolled (968, 312) with delta (0, 0)
Screenshot: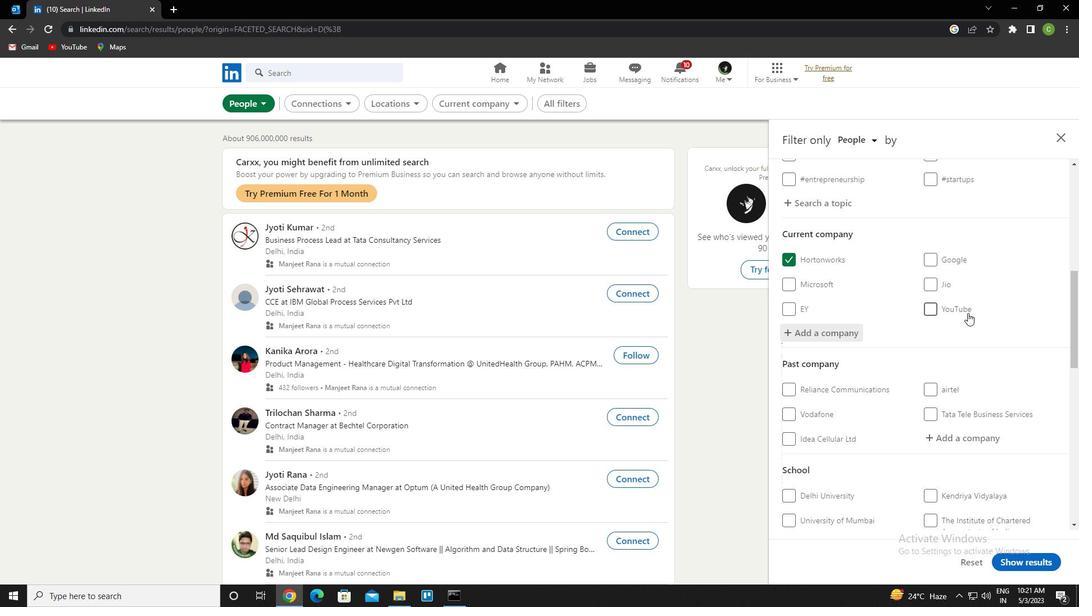 
Action: Mouse scrolled (968, 312) with delta (0, 0)
Screenshot: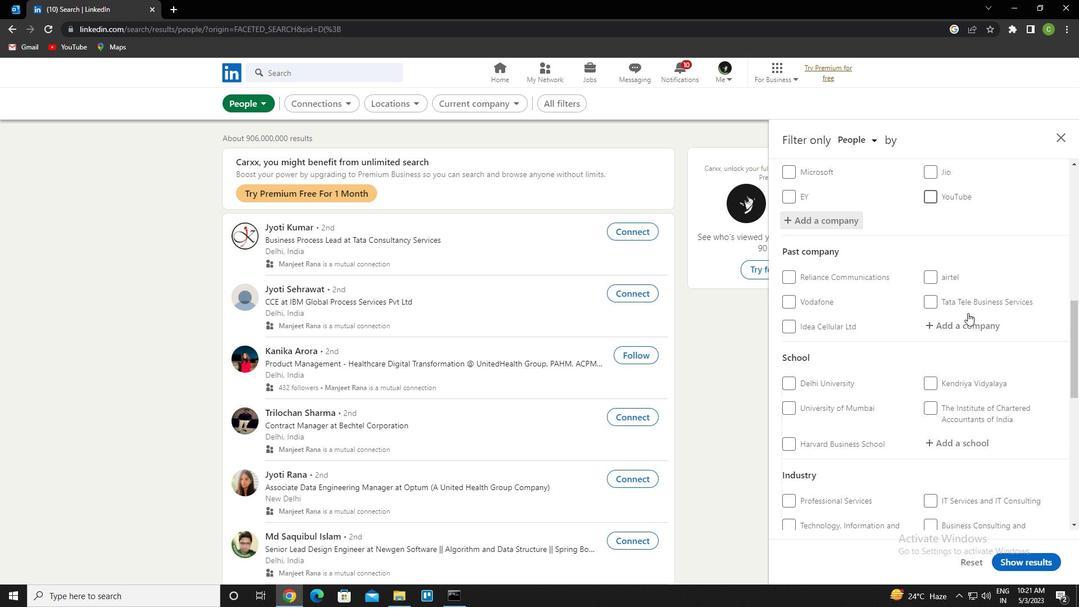 
Action: Mouse scrolled (968, 312) with delta (0, 0)
Screenshot: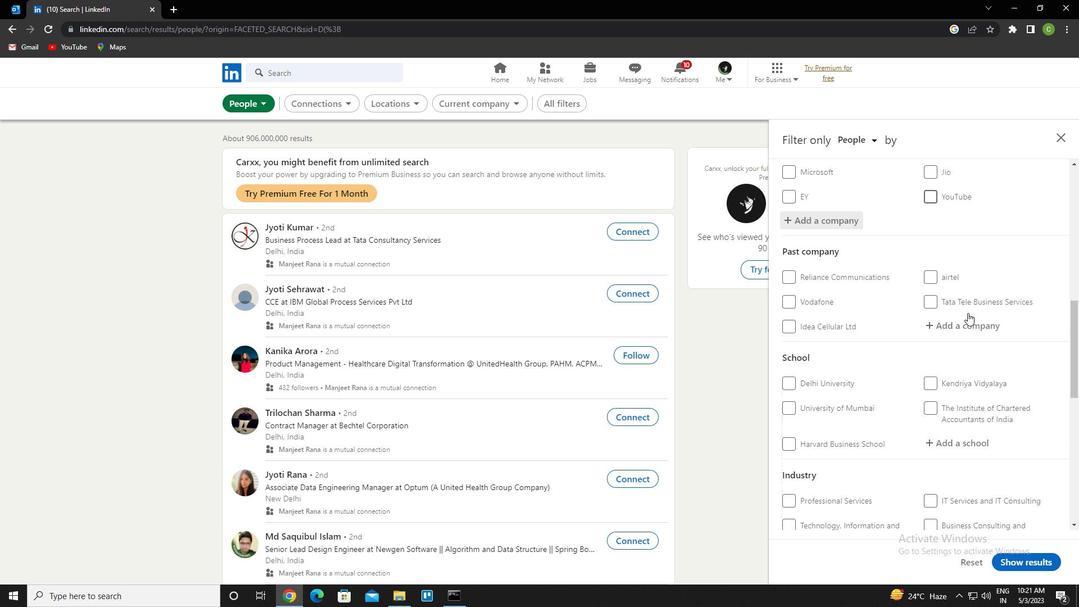 
Action: Mouse moved to (965, 328)
Screenshot: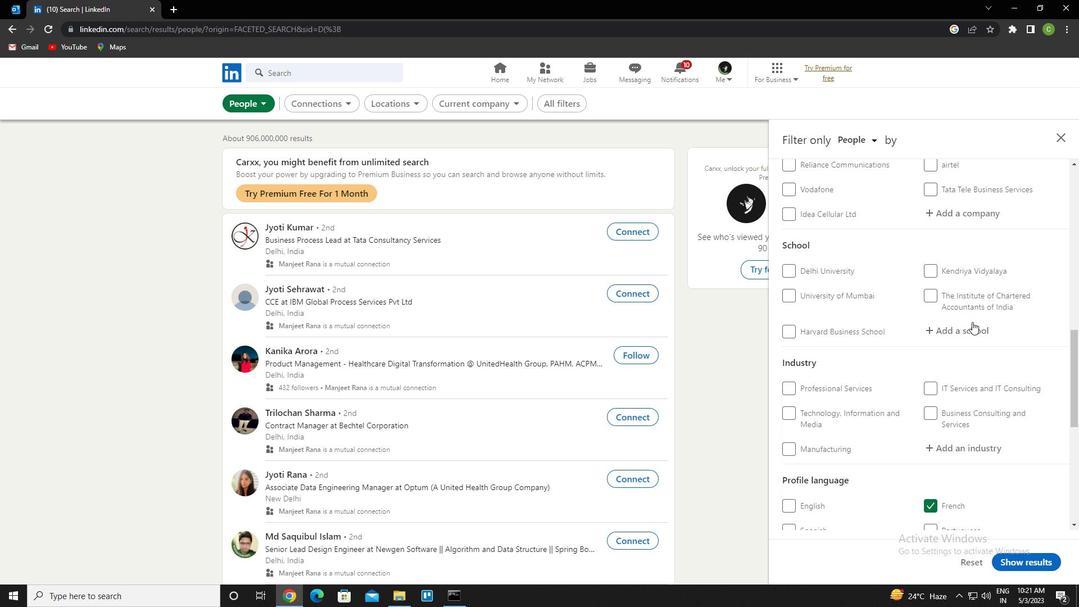 
Action: Mouse pressed left at (965, 328)
Screenshot: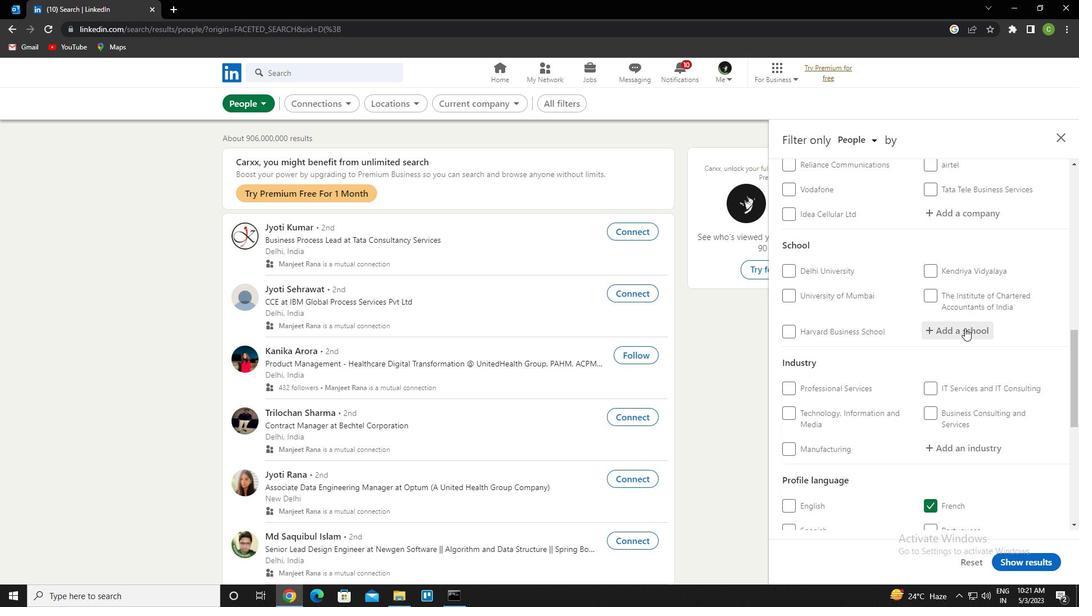 
Action: Key pressed <Key.caps_lock>psit<Key.space>k<Key.caps_lock>anpurr<Key.backspace><Key.down><Key.enter>
Screenshot: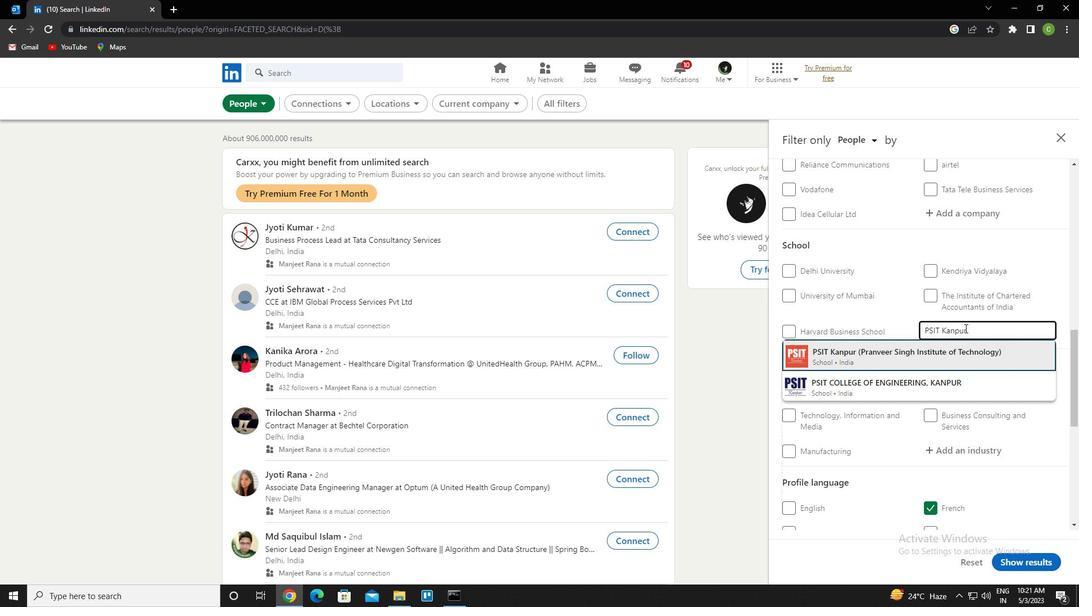 
Action: Mouse scrolled (965, 327) with delta (0, 0)
Screenshot: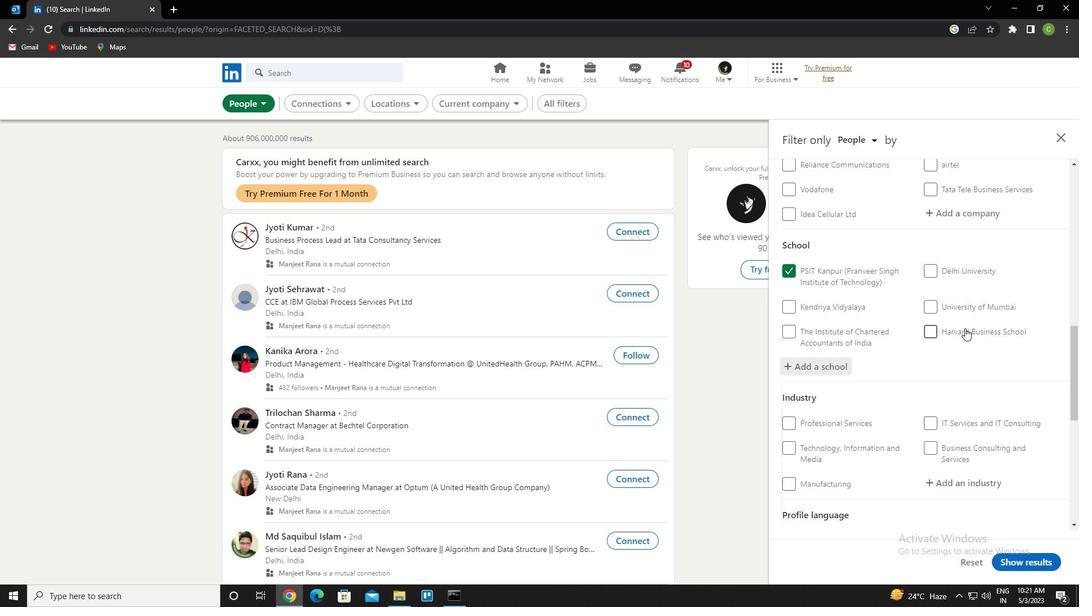 
Action: Mouse scrolled (965, 327) with delta (0, 0)
Screenshot: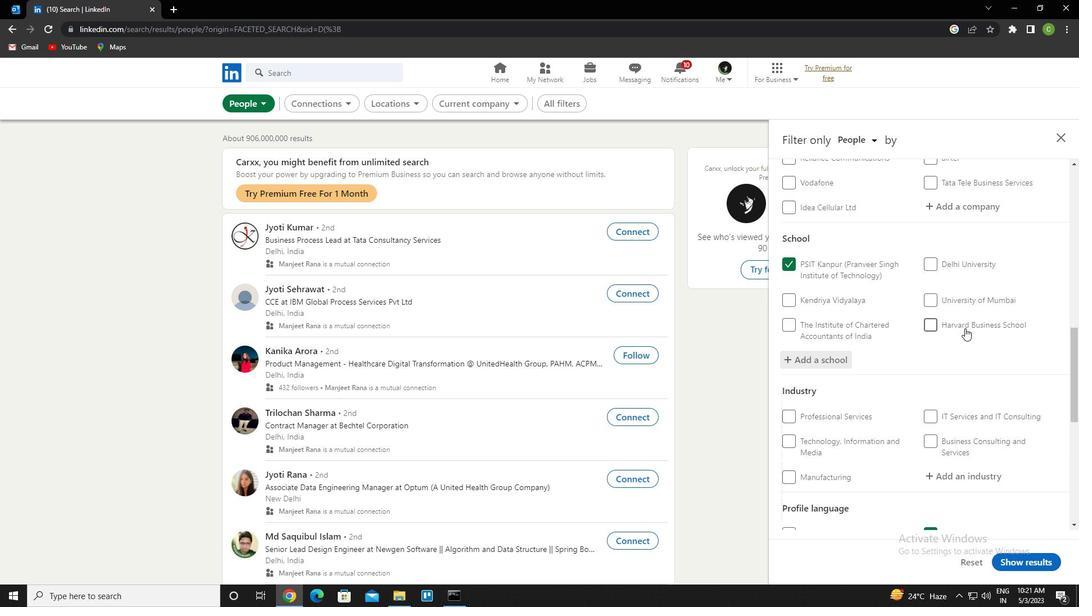 
Action: Mouse scrolled (965, 327) with delta (0, 0)
Screenshot: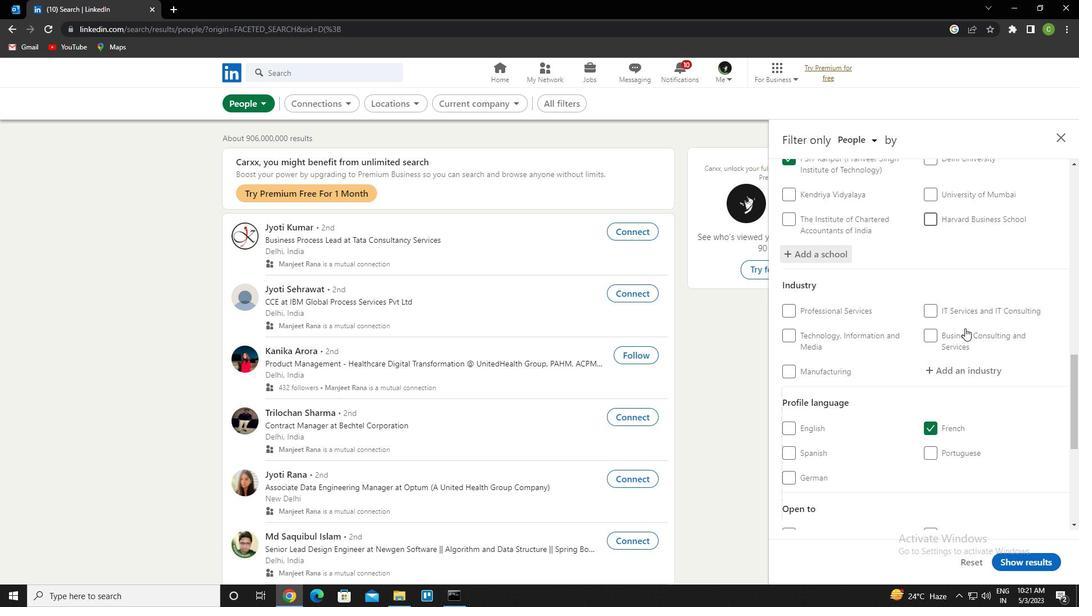 
Action: Mouse moved to (972, 316)
Screenshot: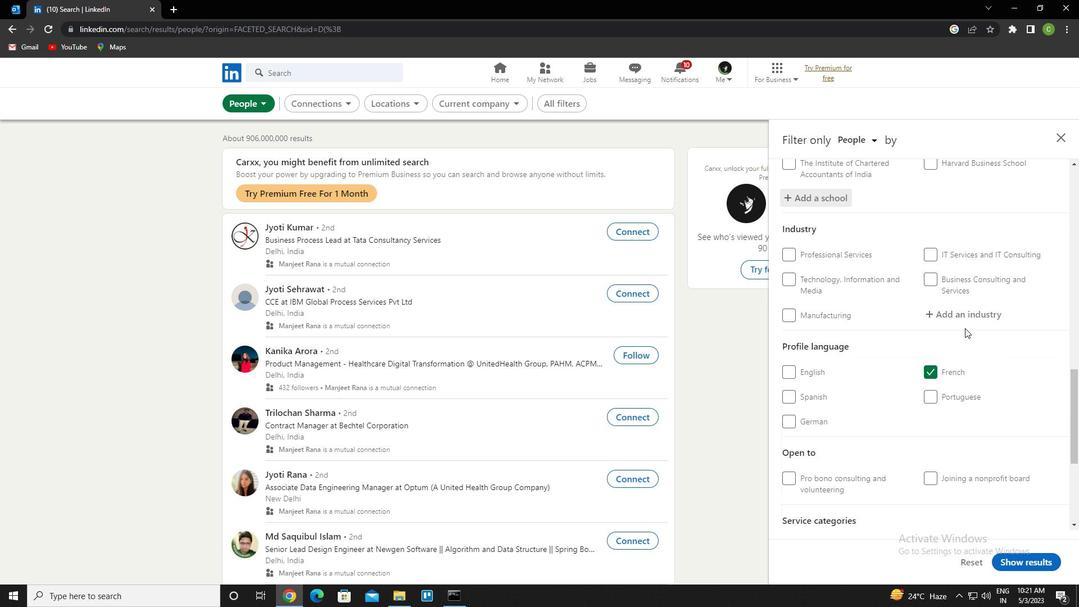 
Action: Mouse pressed left at (972, 316)
Screenshot: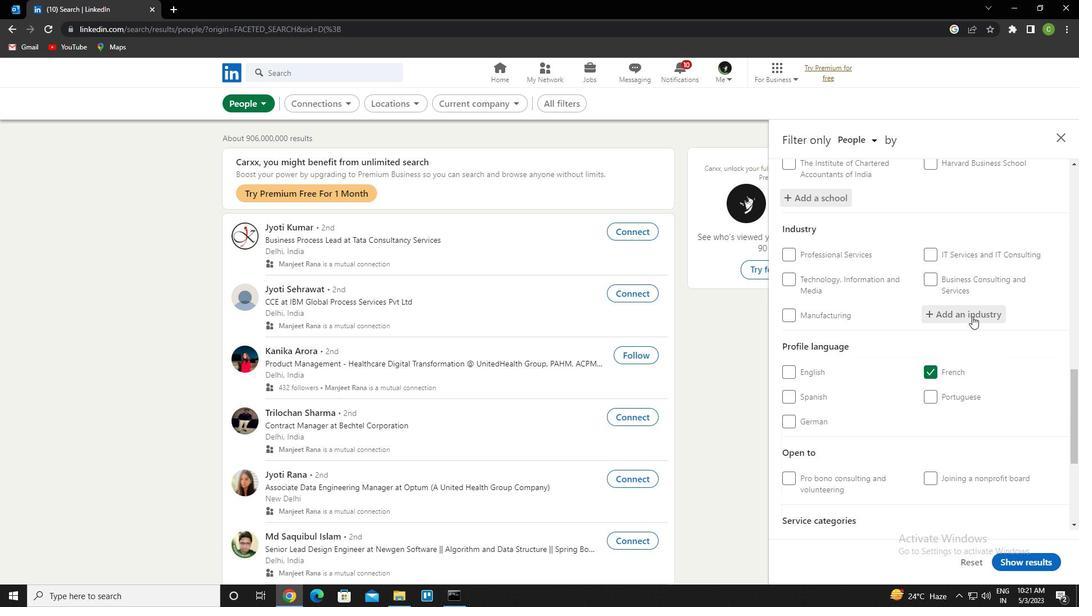 
Action: Key pressed <Key.caps_lock>s<Key.caps_lock>ocial<Key.space>networking<Key.down><Key.enter>
Screenshot: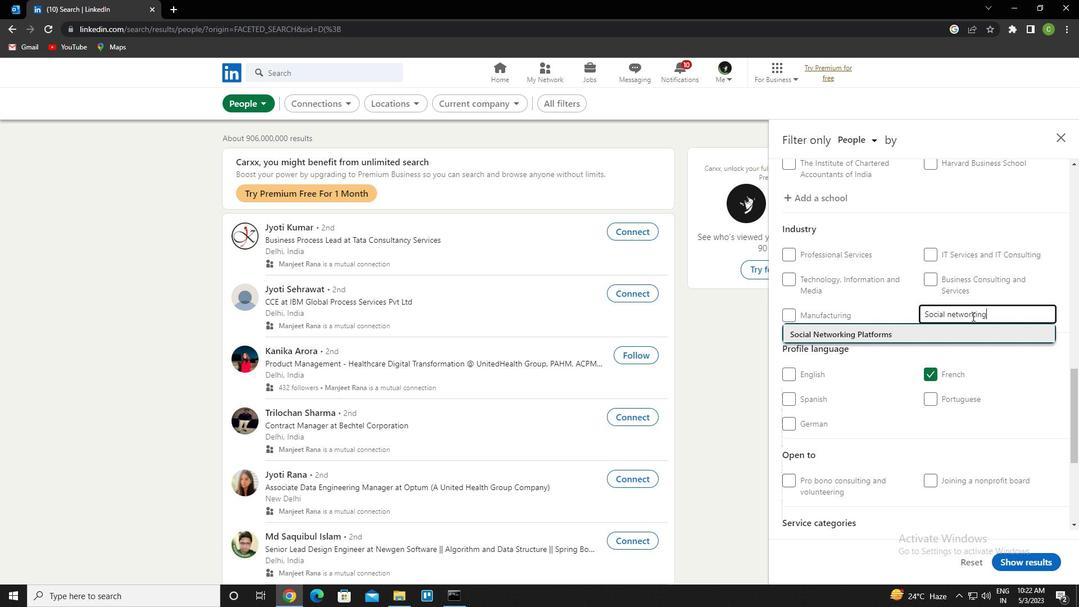 
Action: Mouse scrolled (972, 315) with delta (0, 0)
Screenshot: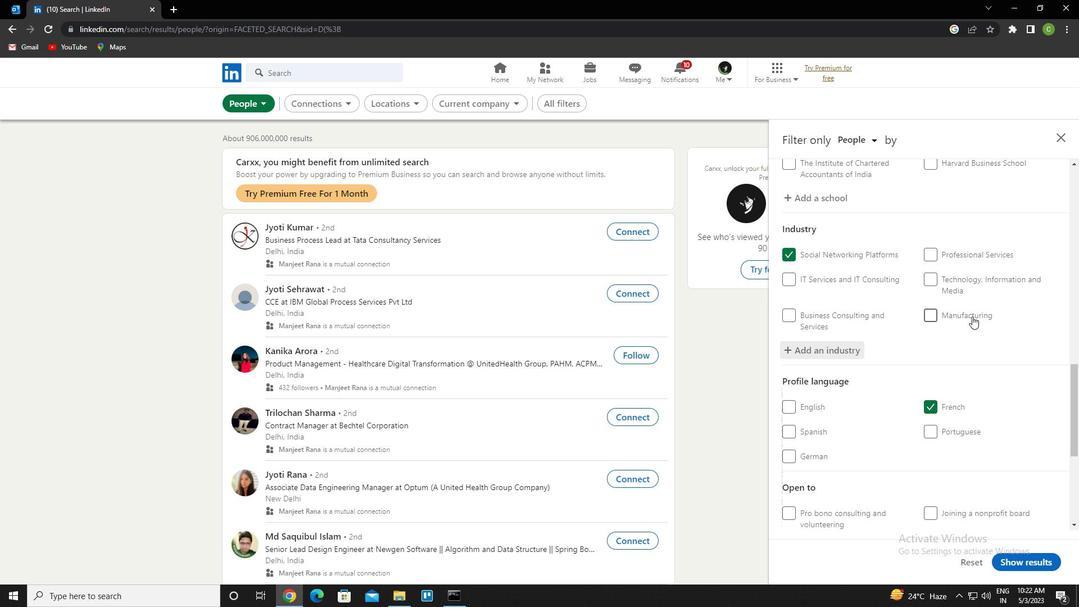 
Action: Mouse scrolled (972, 315) with delta (0, 0)
Screenshot: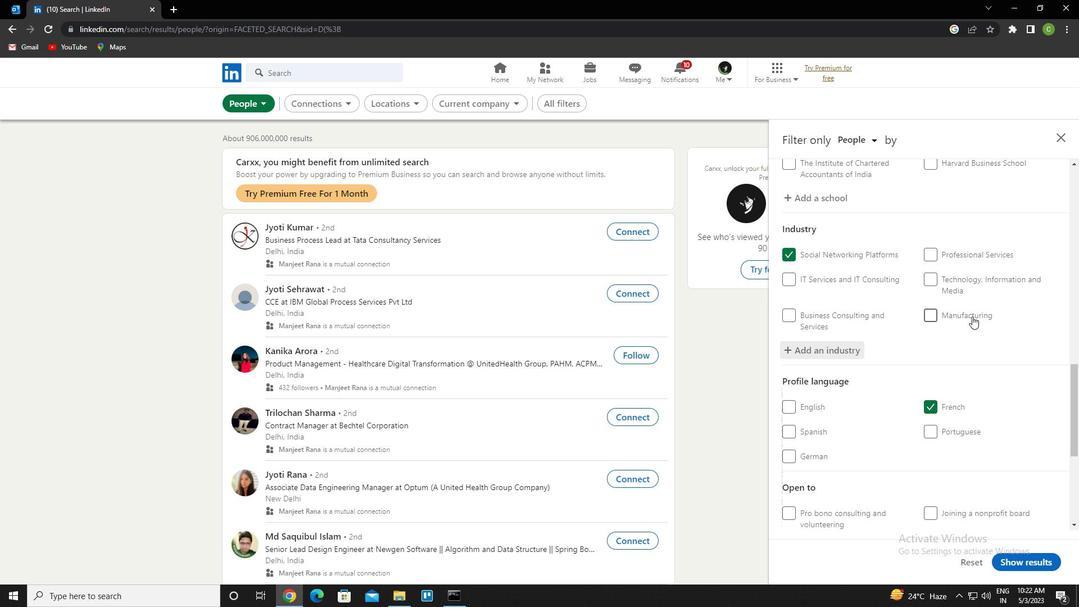 
Action: Mouse scrolled (972, 315) with delta (0, 0)
Screenshot: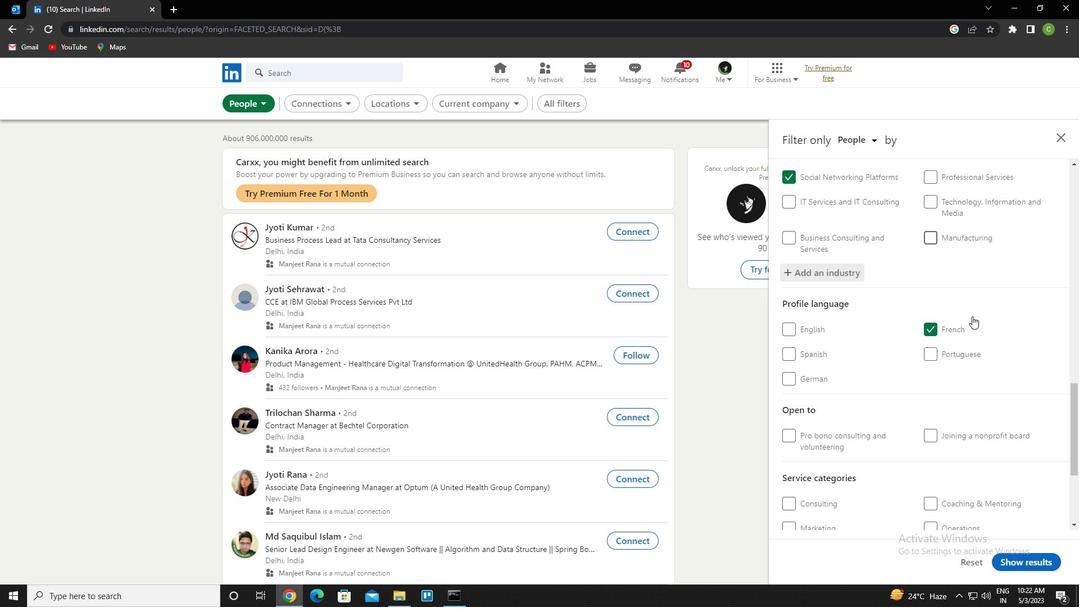 
Action: Mouse scrolled (972, 315) with delta (0, 0)
Screenshot: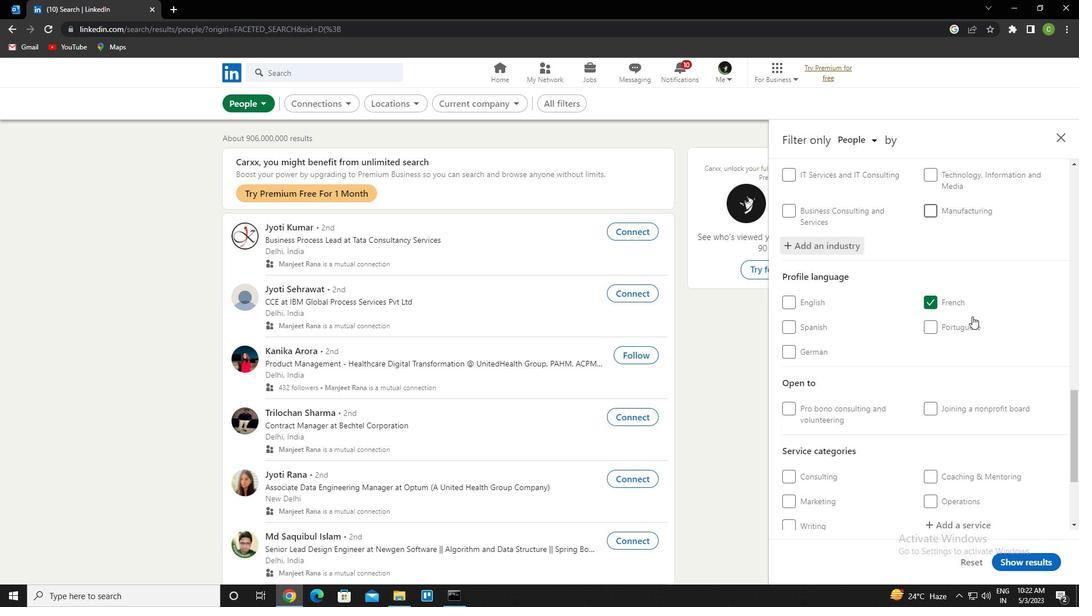 
Action: Mouse scrolled (972, 315) with delta (0, 0)
Screenshot: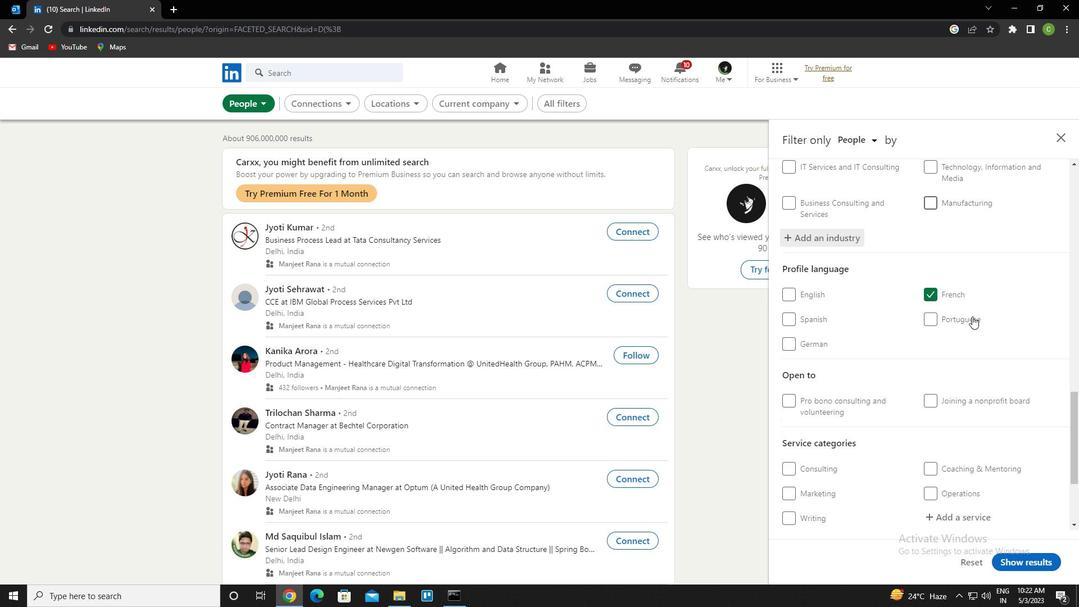 
Action: Mouse moved to (960, 373)
Screenshot: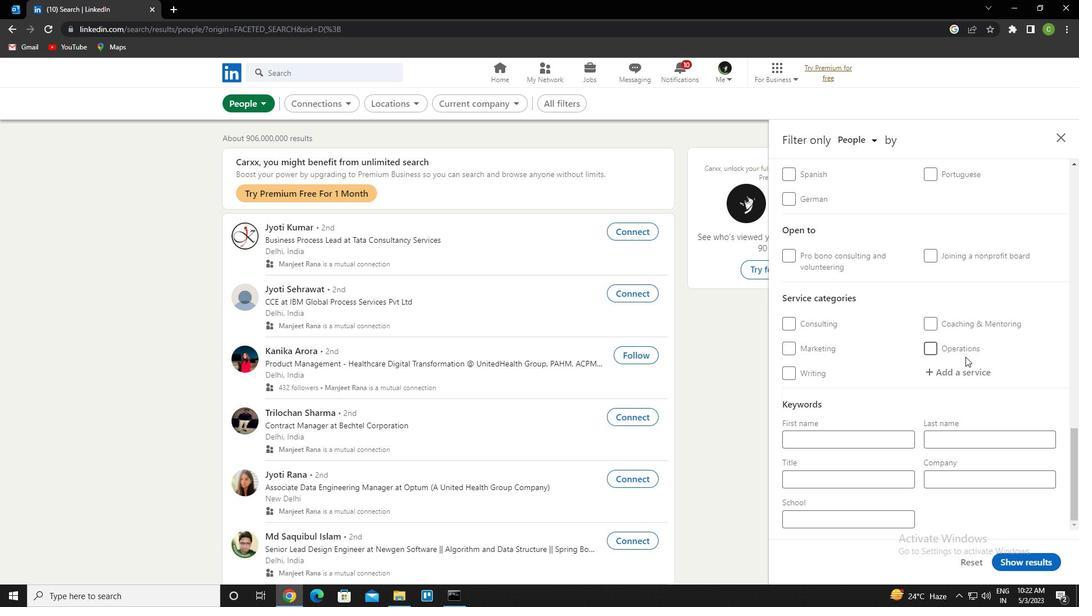 
Action: Mouse pressed left at (960, 373)
Screenshot: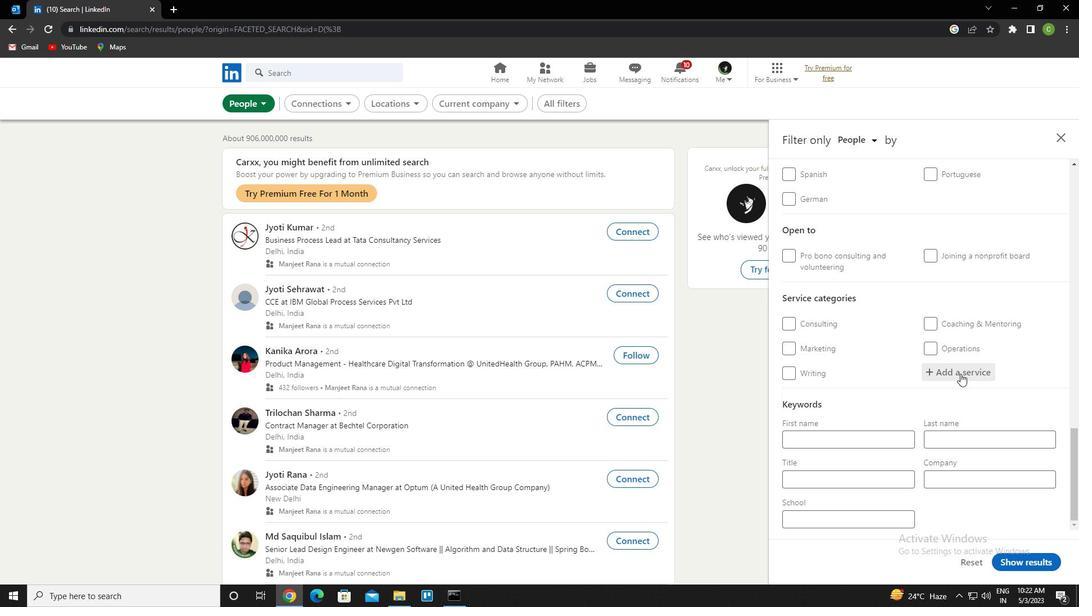 
Action: Key pressed <Key.caps_lock>m<Key.caps_lock>anagement<Key.space>consulting<Key.down><Key.enter>
Screenshot: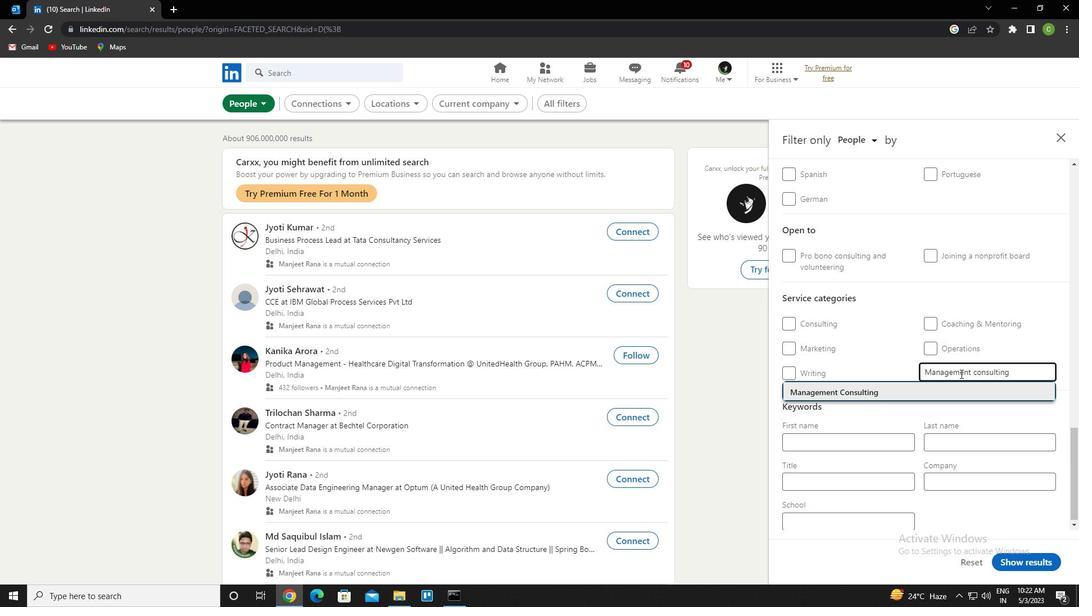 
Action: Mouse scrolled (960, 373) with delta (0, 0)
Screenshot: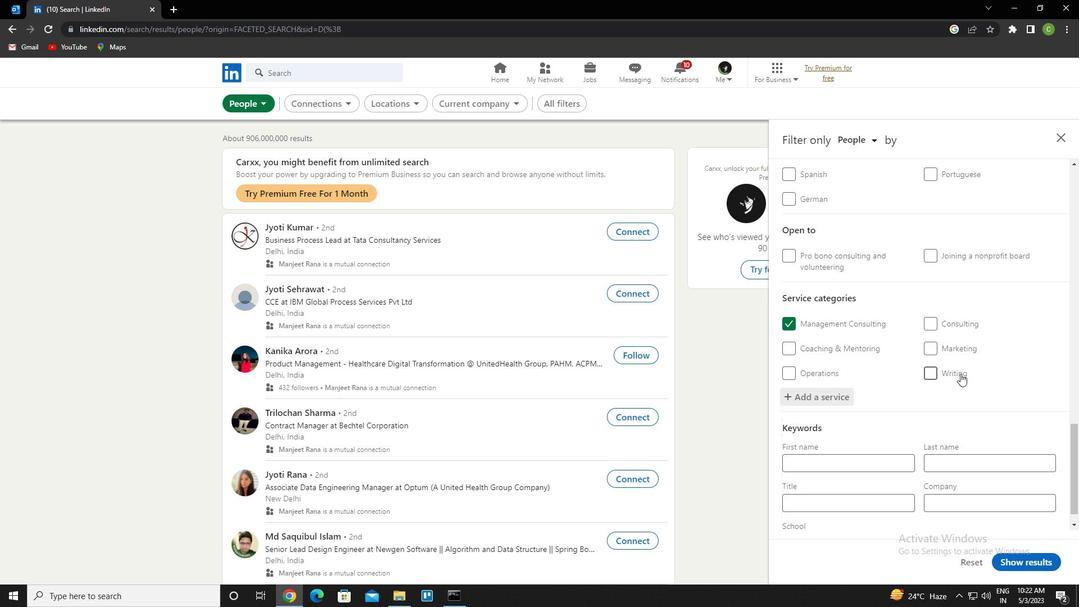 
Action: Mouse scrolled (960, 373) with delta (0, 0)
Screenshot: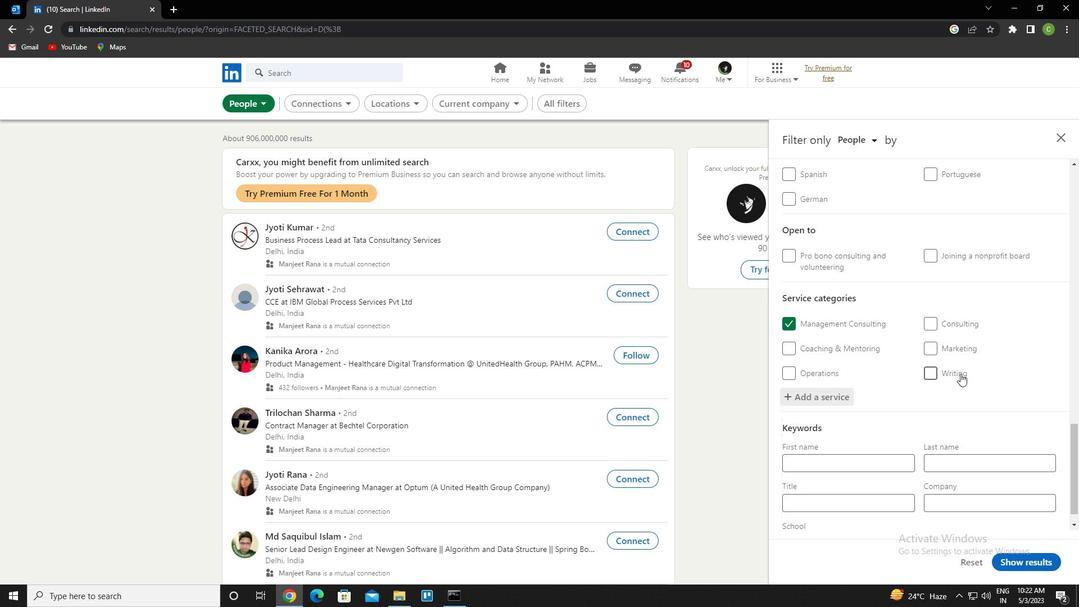 
Action: Mouse scrolled (960, 373) with delta (0, 0)
Screenshot: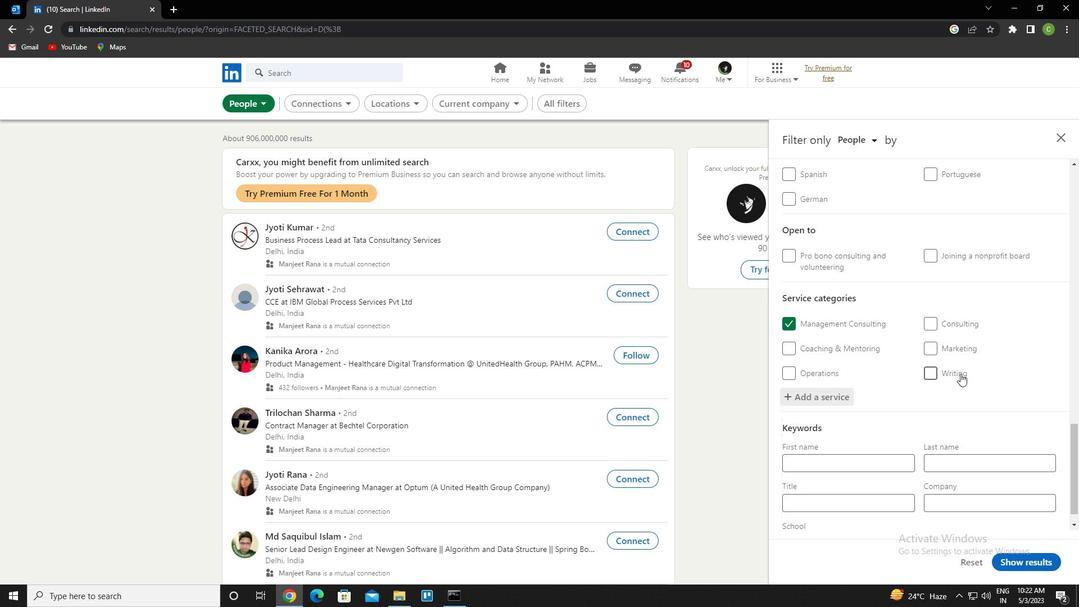 
Action: Mouse scrolled (960, 373) with delta (0, 0)
Screenshot: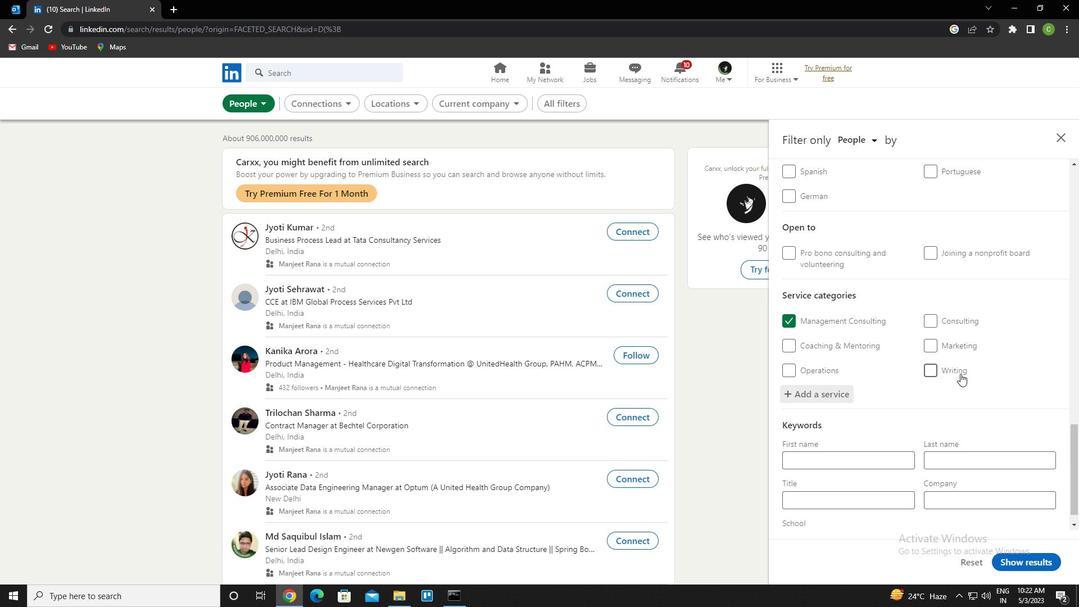 
Action: Mouse scrolled (960, 373) with delta (0, 0)
Screenshot: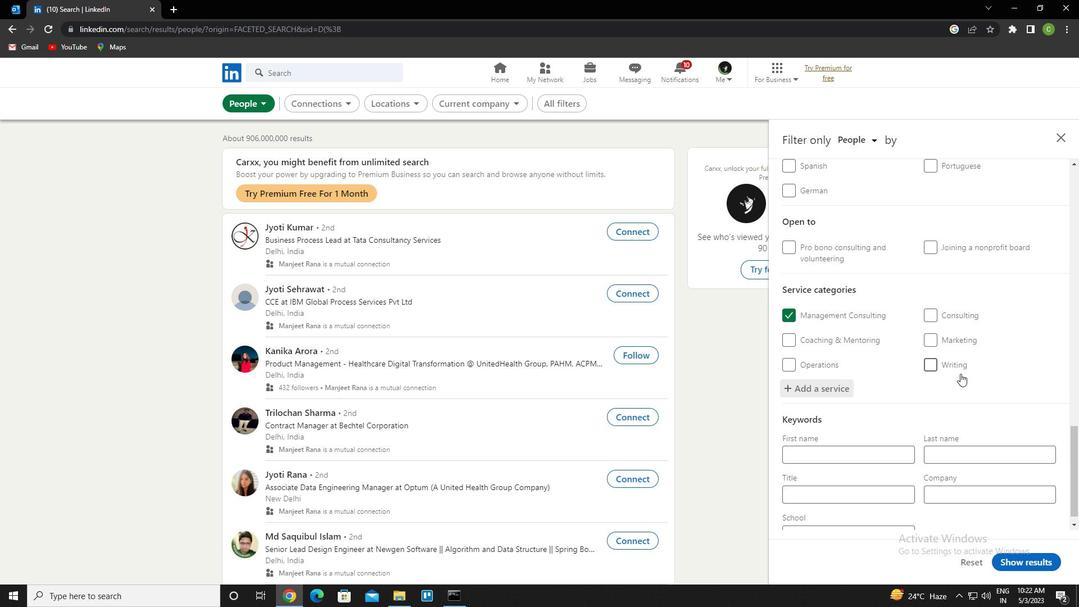 
Action: Mouse scrolled (960, 373) with delta (0, 0)
Screenshot: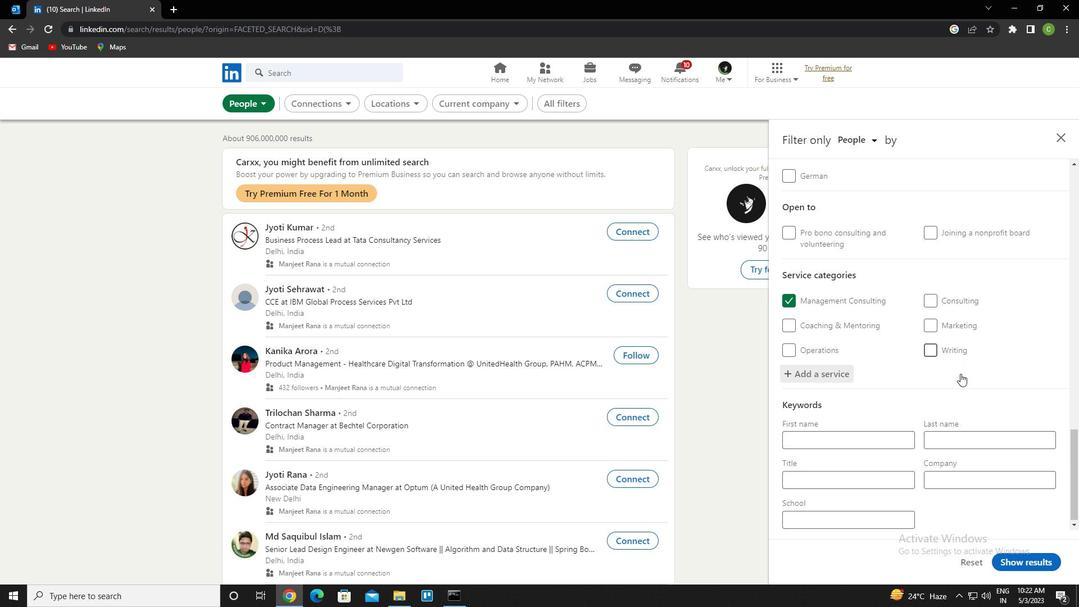 
Action: Mouse moved to (873, 481)
Screenshot: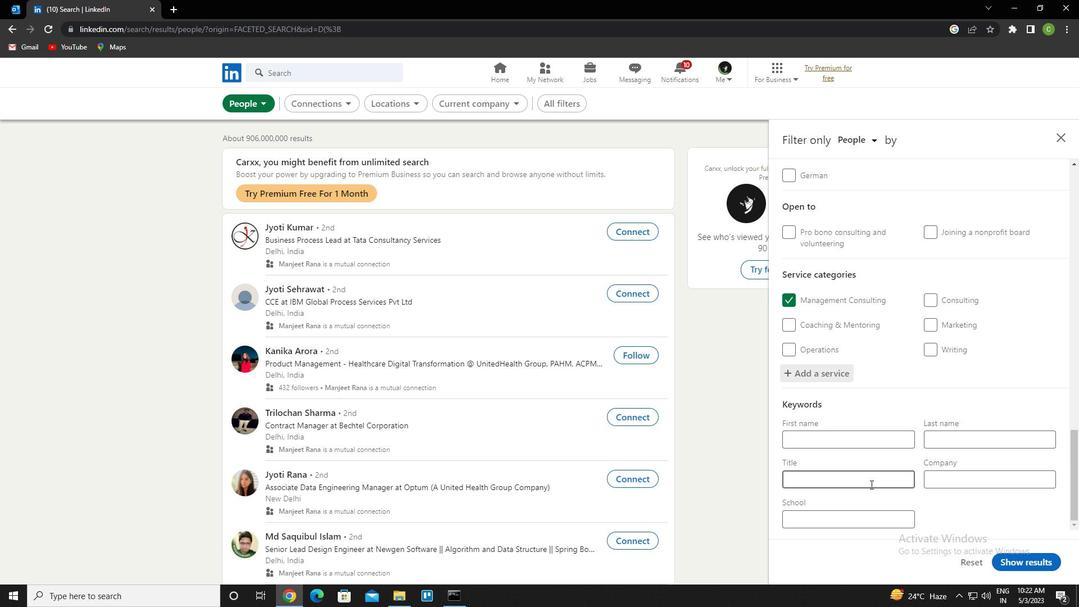 
Action: Mouse pressed left at (873, 481)
Screenshot: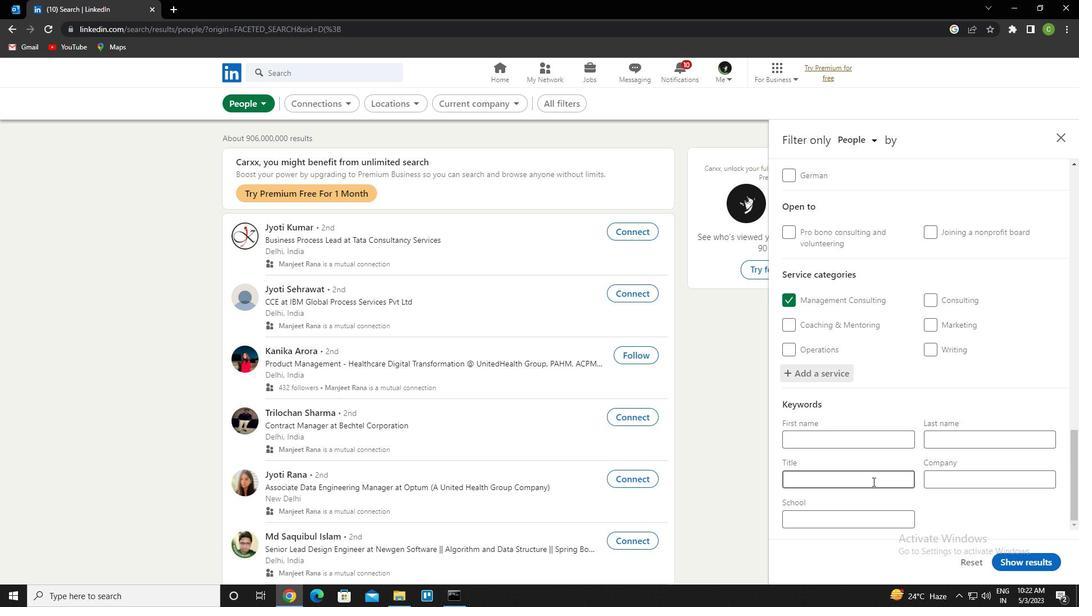 
Action: Key pressed <Key.caps_lock>p<Key.caps_lock>ainter
Screenshot: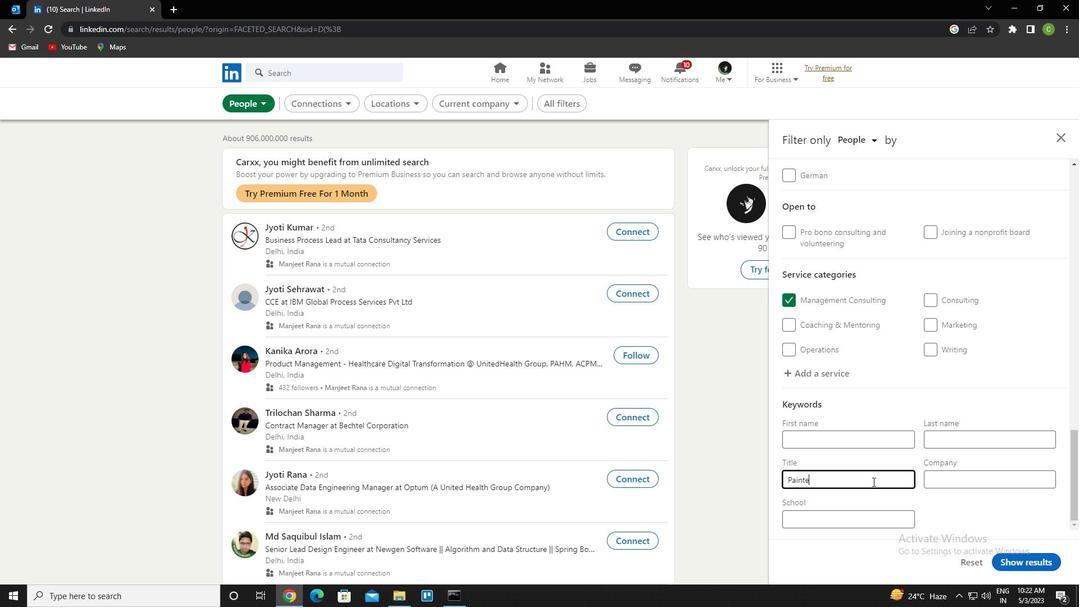 
Action: Mouse moved to (1026, 561)
Screenshot: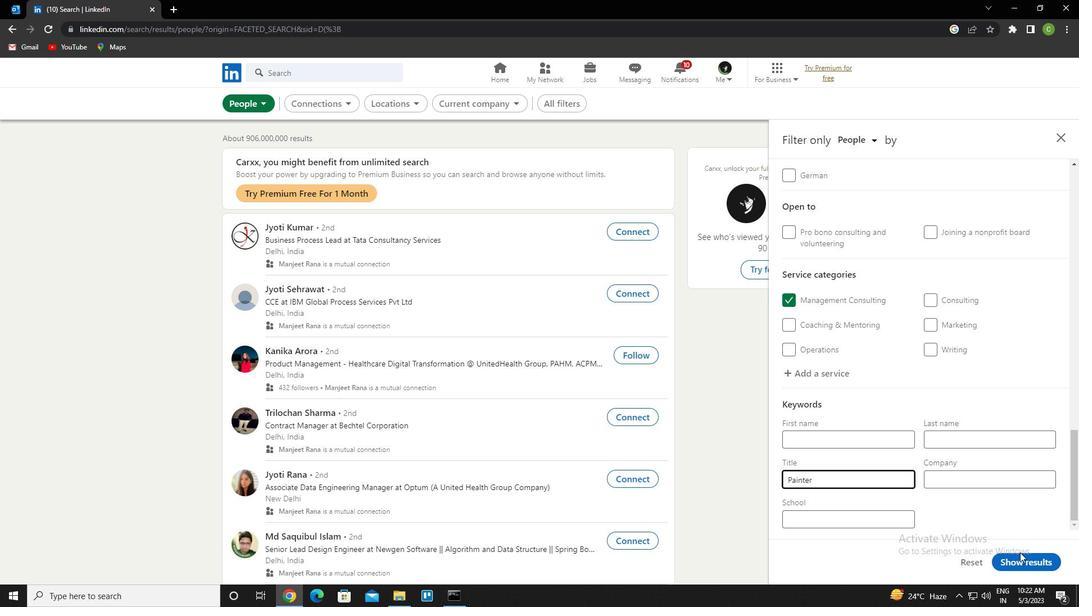 
Action: Mouse pressed left at (1026, 561)
Screenshot: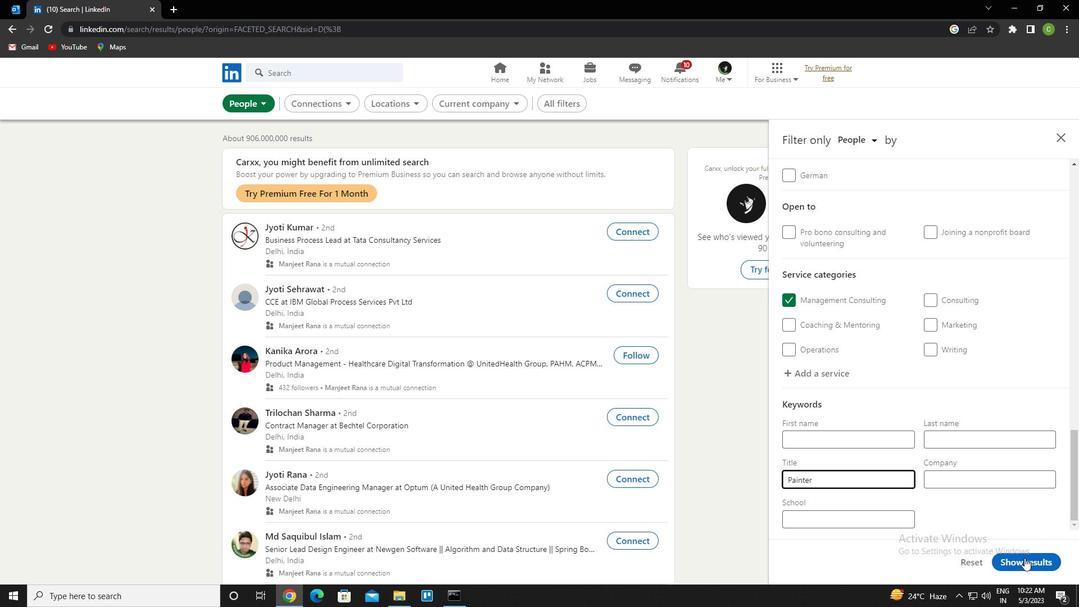 
Action: Mouse moved to (623, 482)
Screenshot: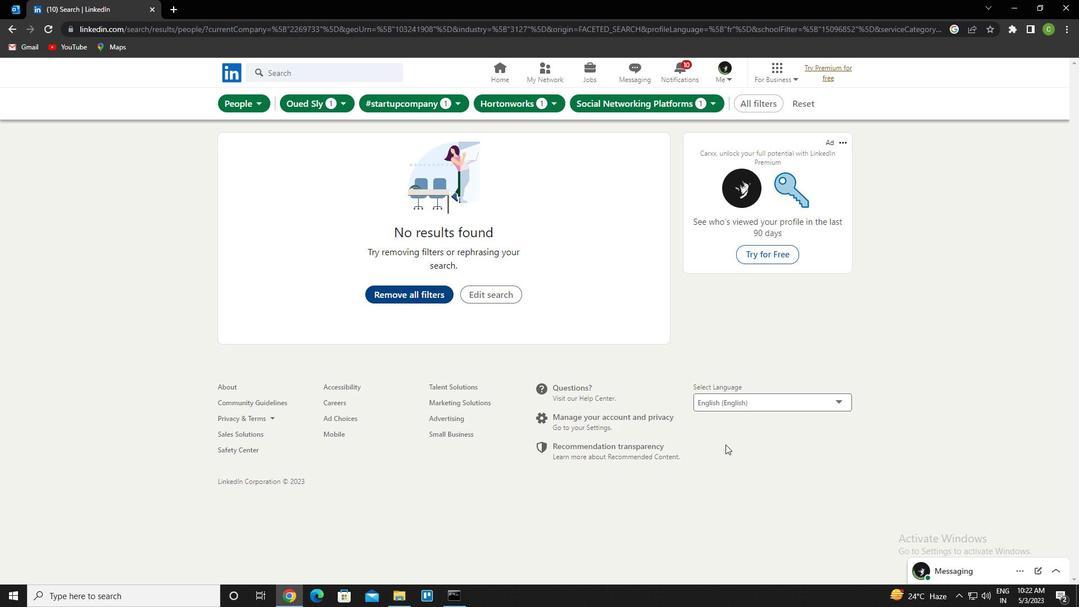 
